 Task: Open a Black Tie Letter Template save the file as 'financial' Remove the following opetions from template: '1.	Type the sender company name_x000D_
2.	Type the sender company address_x000D_
3.	Type the recipient address_x000D_
4.	Type the closing_x000D_
5.	Type the sender title_x000D_
6.	Type the sender company name_x000D_
'Pick the date  '18 May, 2023' and type Salutation  Good Morning. Add body to the letter I am writing to inquire about the status of my application. I submitted all the required documents and completed the necessary steps. I would appreciate any updates or information regarding the progress of my application. Thank you for your attention to this matter.. Insert watermark  'Do not copy 41'
Action: Mouse moved to (31, 26)
Screenshot: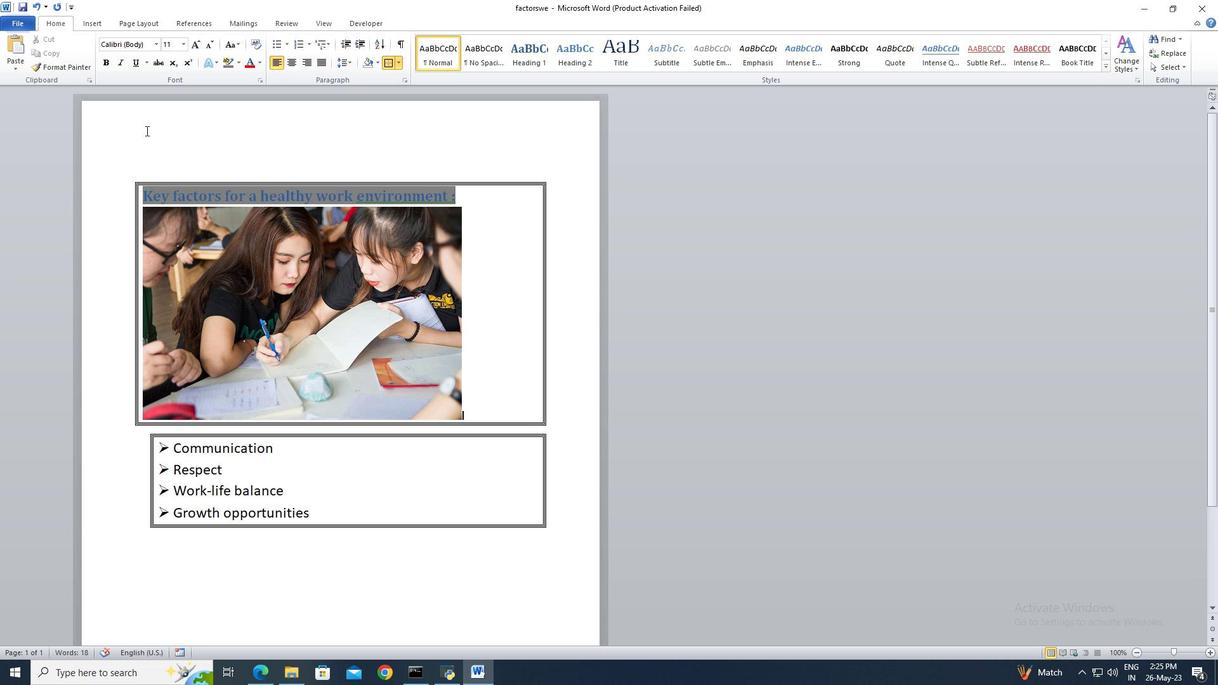 
Action: Mouse pressed left at (31, 26)
Screenshot: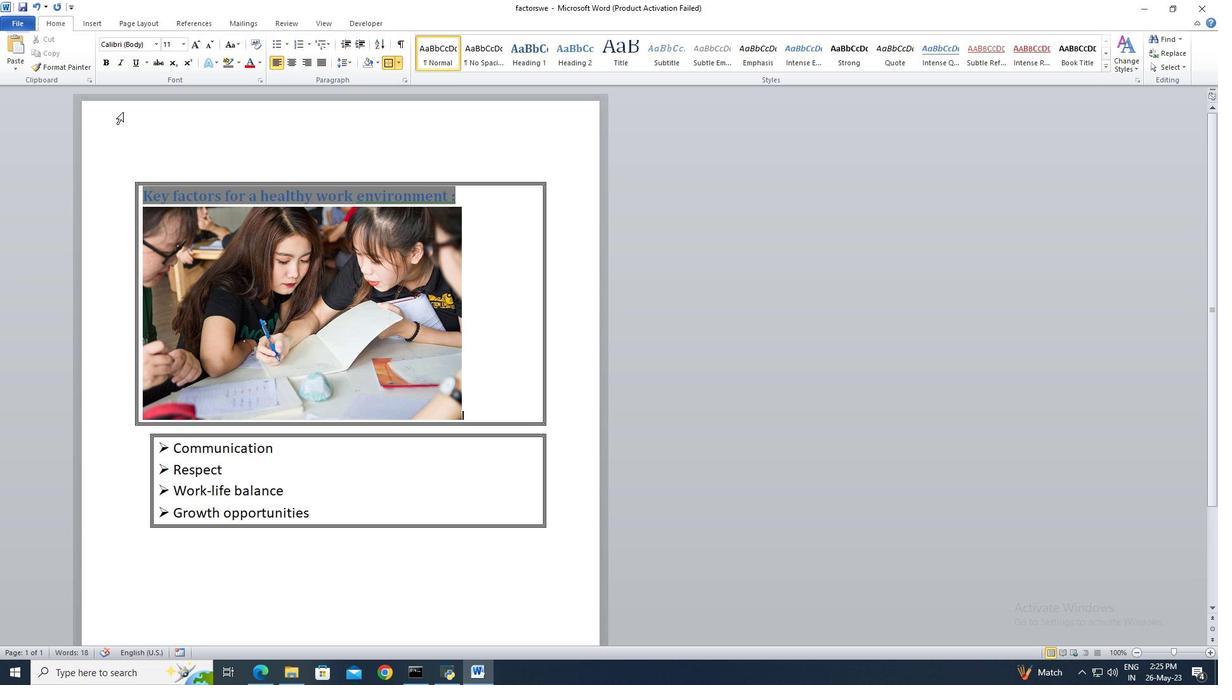 
Action: Mouse moved to (32, 164)
Screenshot: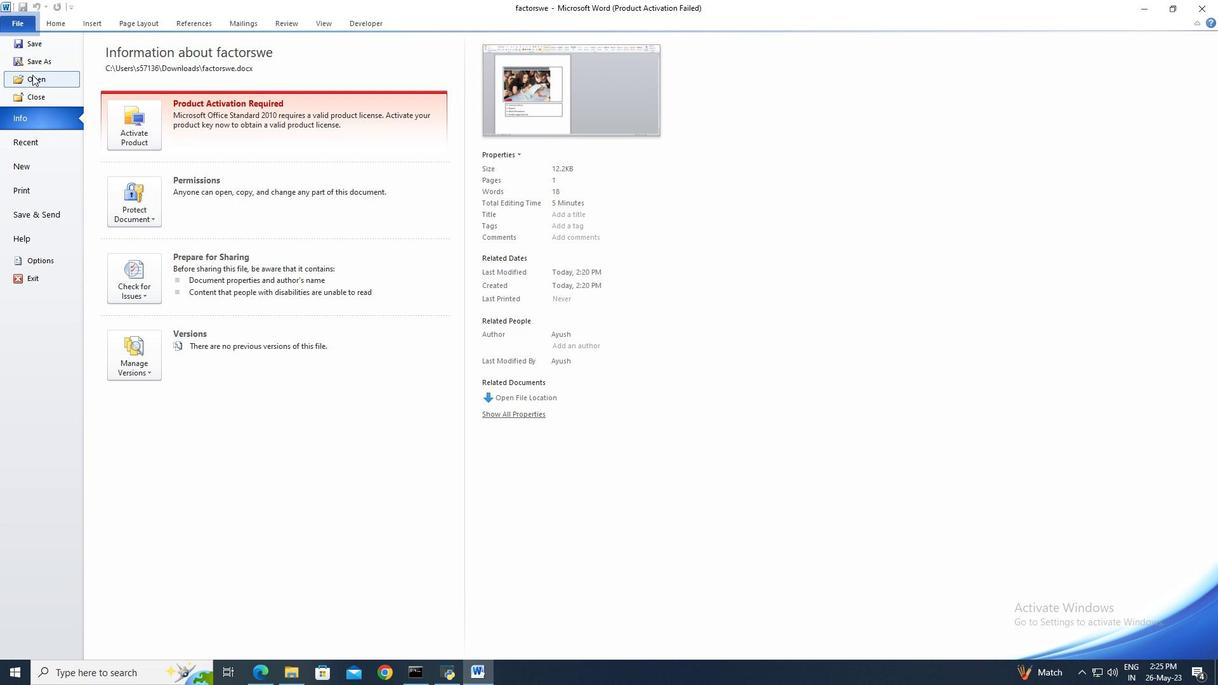 
Action: Mouse pressed left at (32, 164)
Screenshot: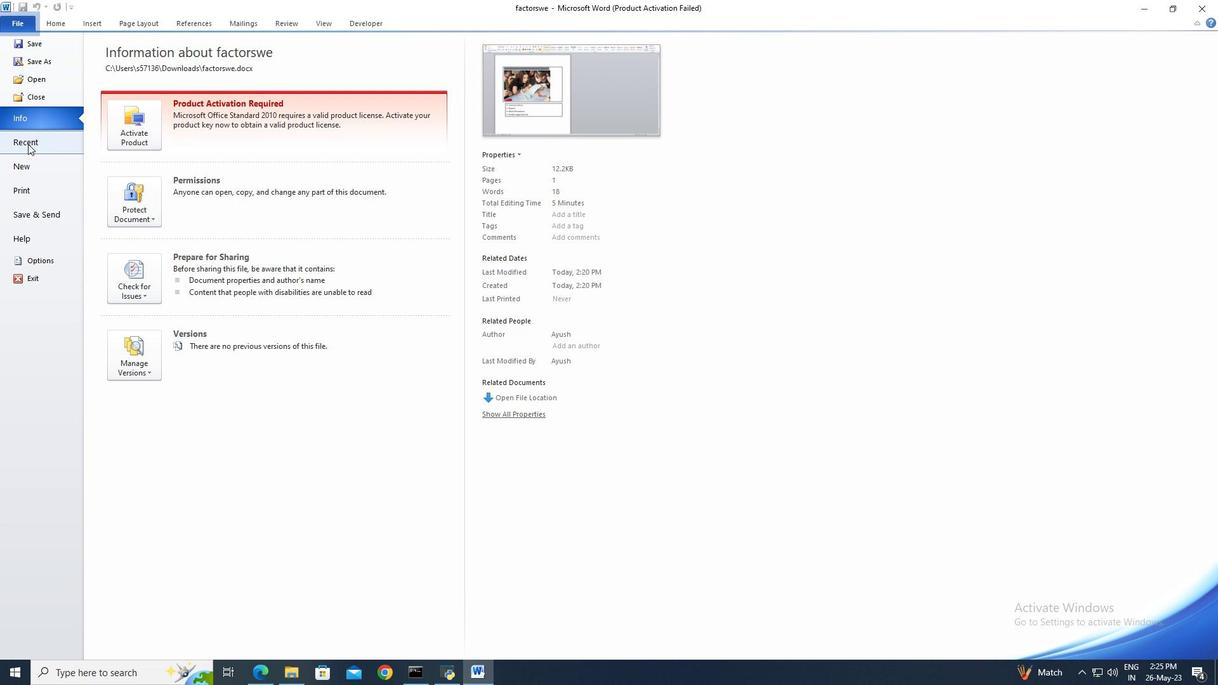 
Action: Mouse moved to (635, 313)
Screenshot: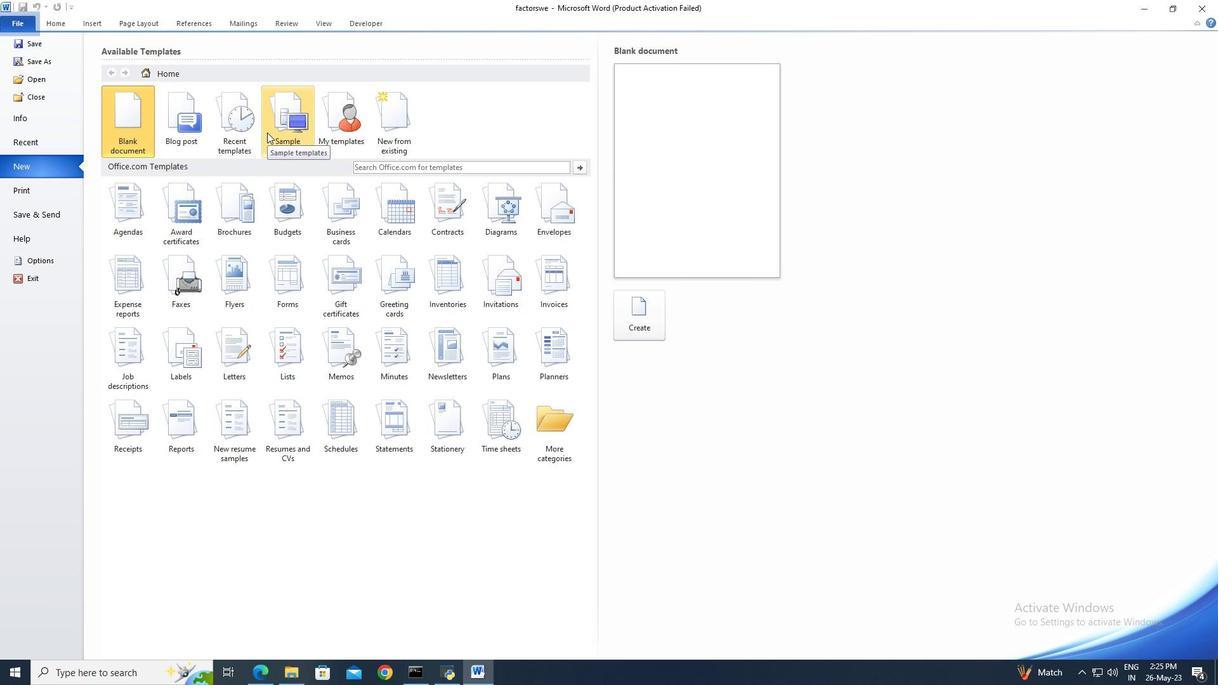 
Action: Mouse pressed left at (635, 313)
Screenshot: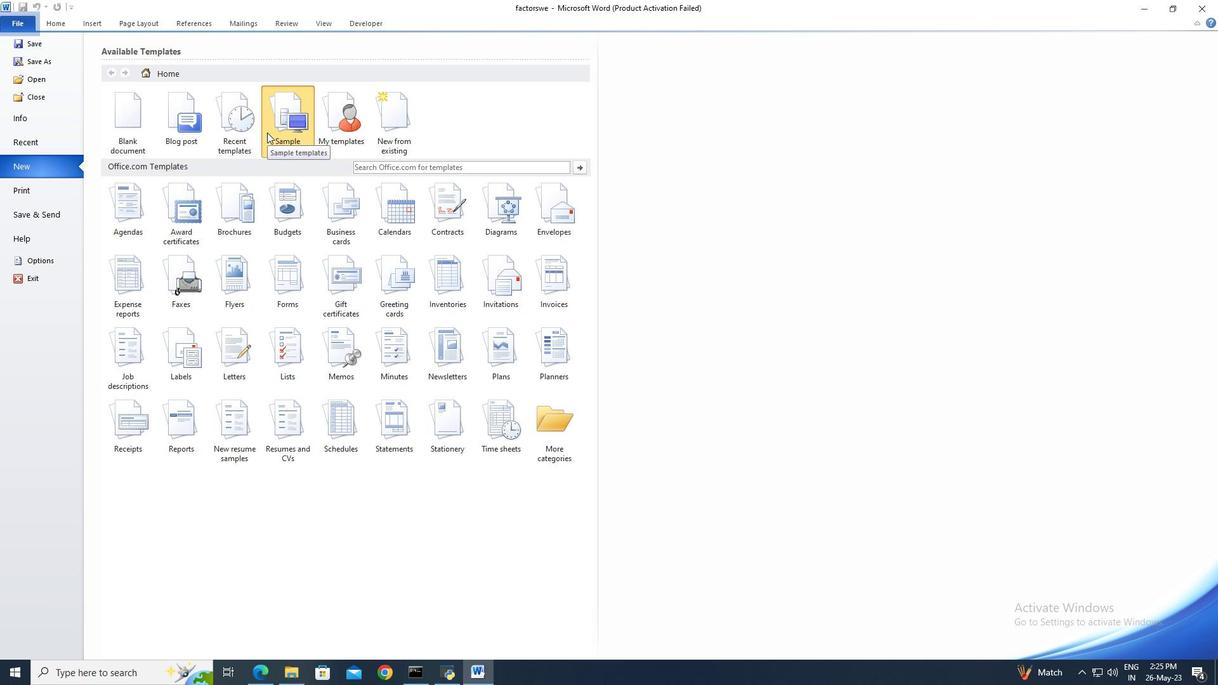 
Action: Mouse moved to (1217, 5)
Screenshot: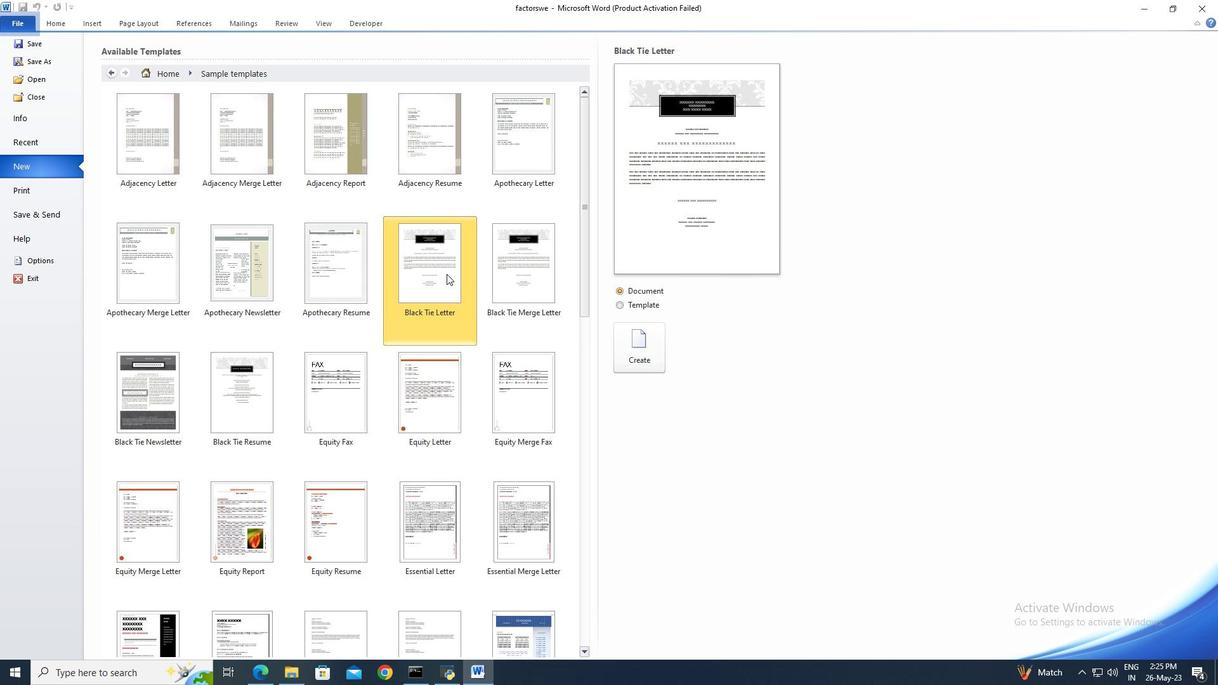 
Action: Mouse pressed left at (1217, 5)
Screenshot: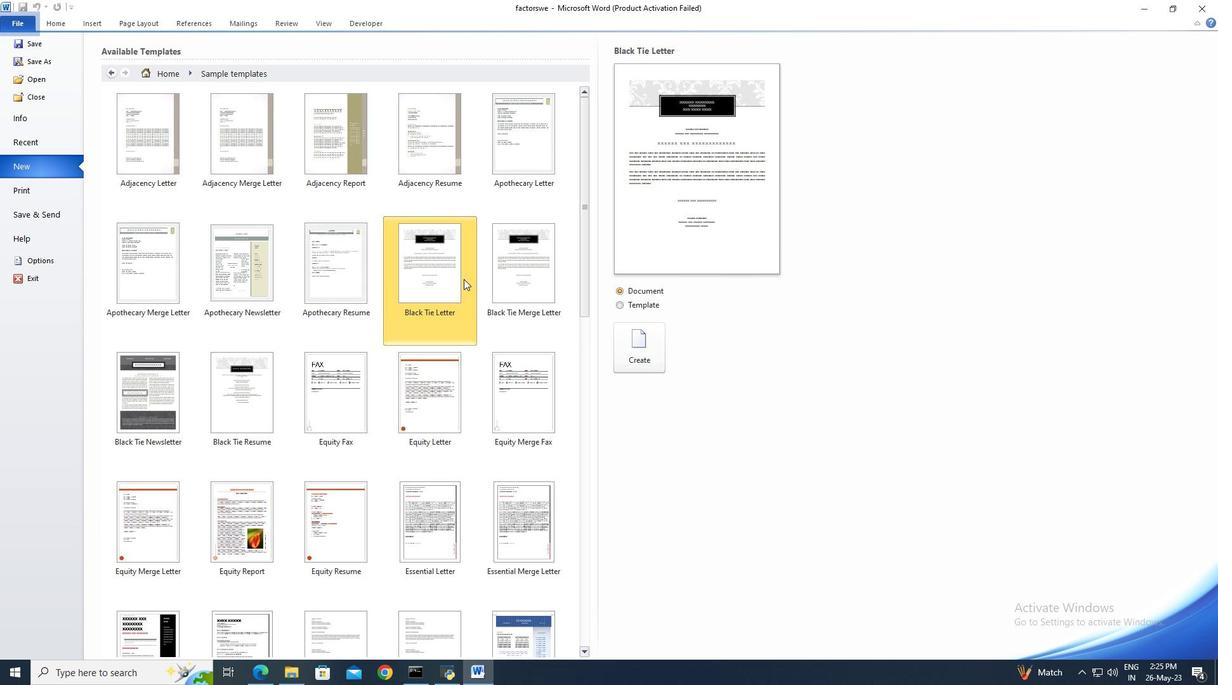 
Action: Mouse moved to (31, 28)
Screenshot: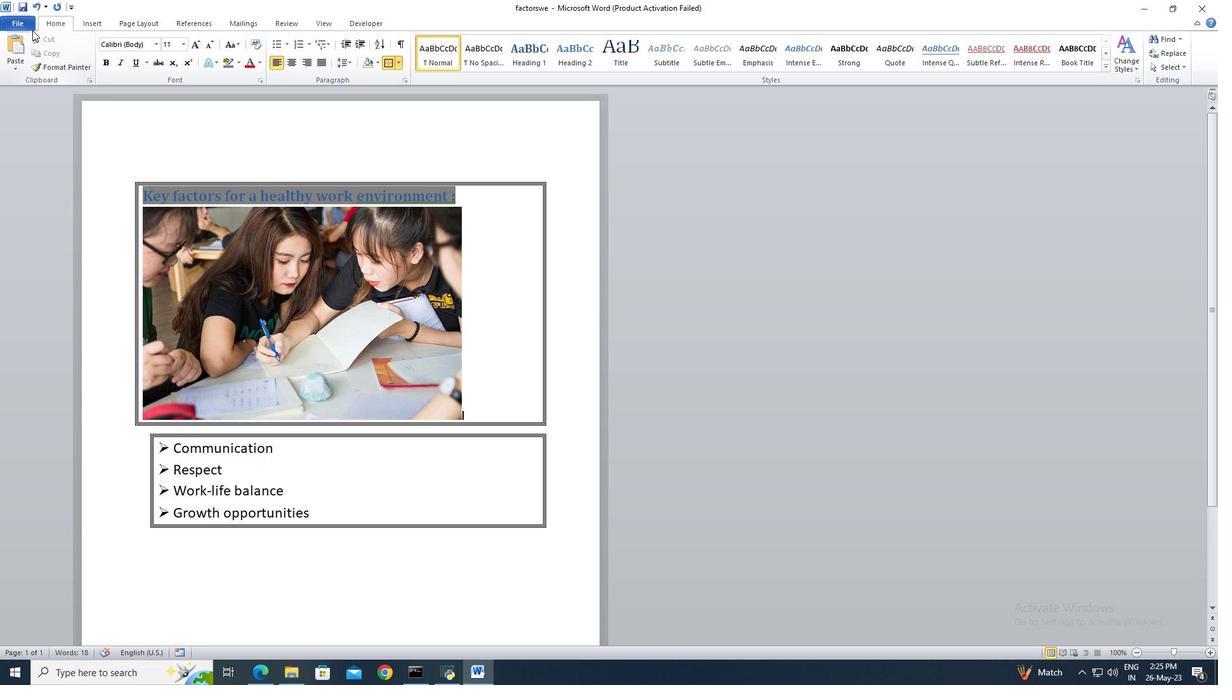 
Action: Mouse pressed left at (31, 28)
Screenshot: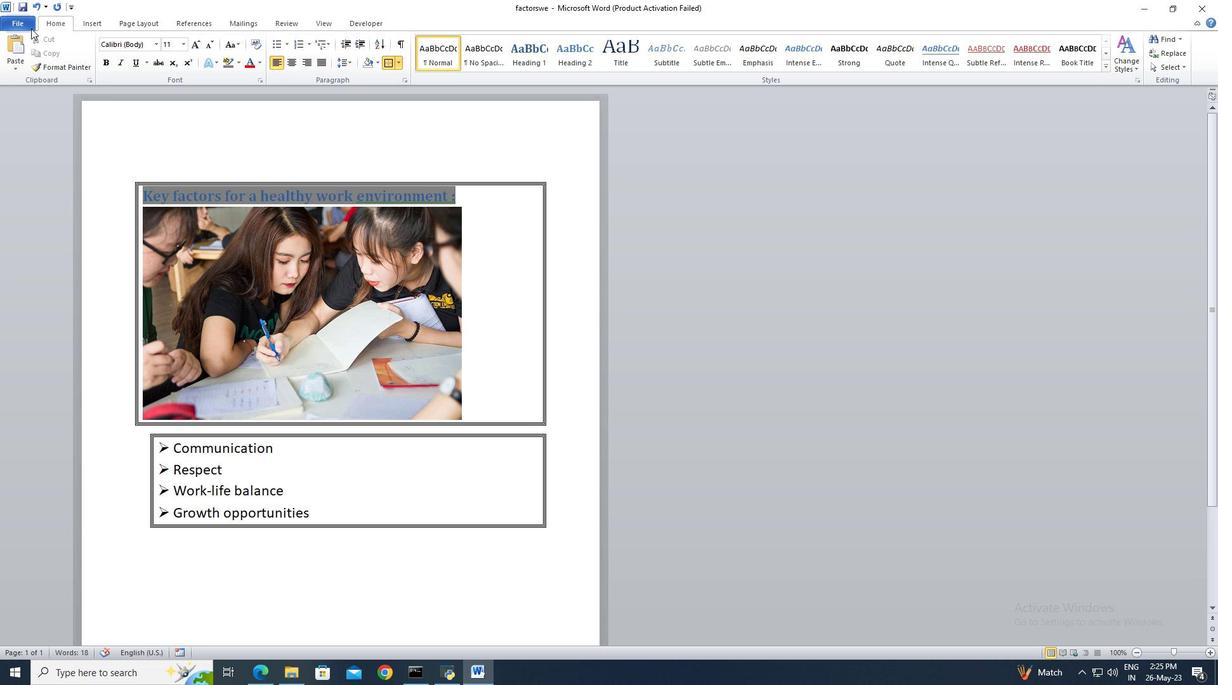 
Action: Mouse moved to (27, 167)
Screenshot: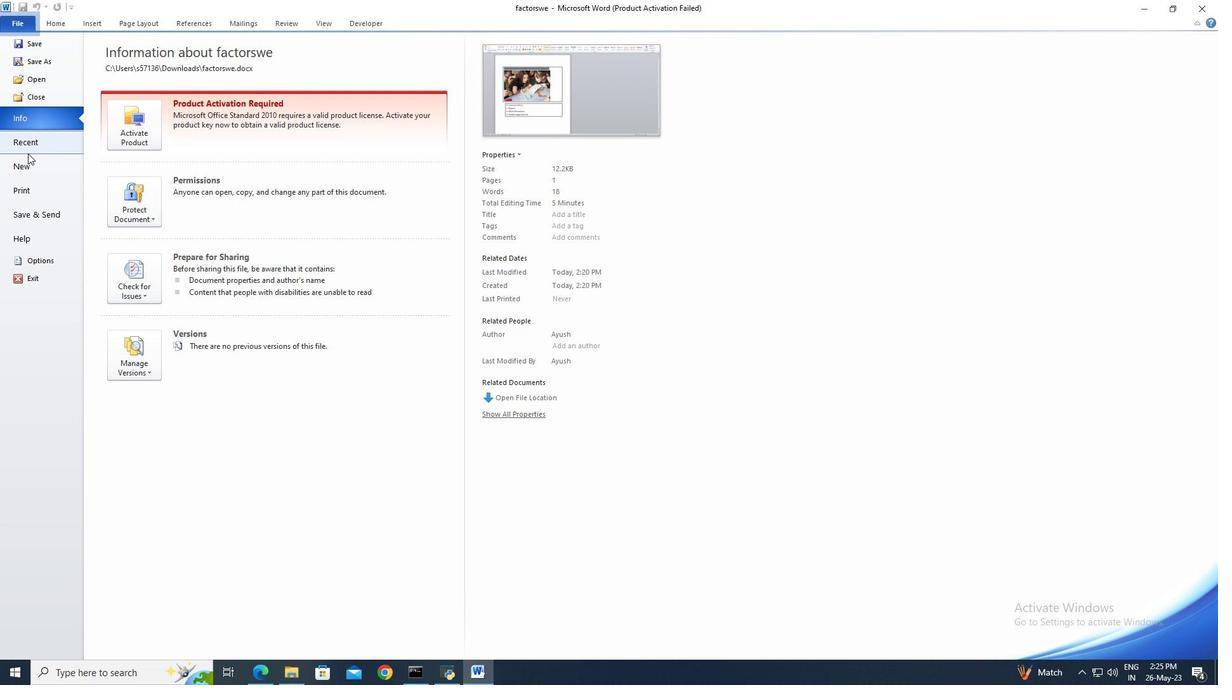
Action: Mouse pressed left at (27, 167)
Screenshot: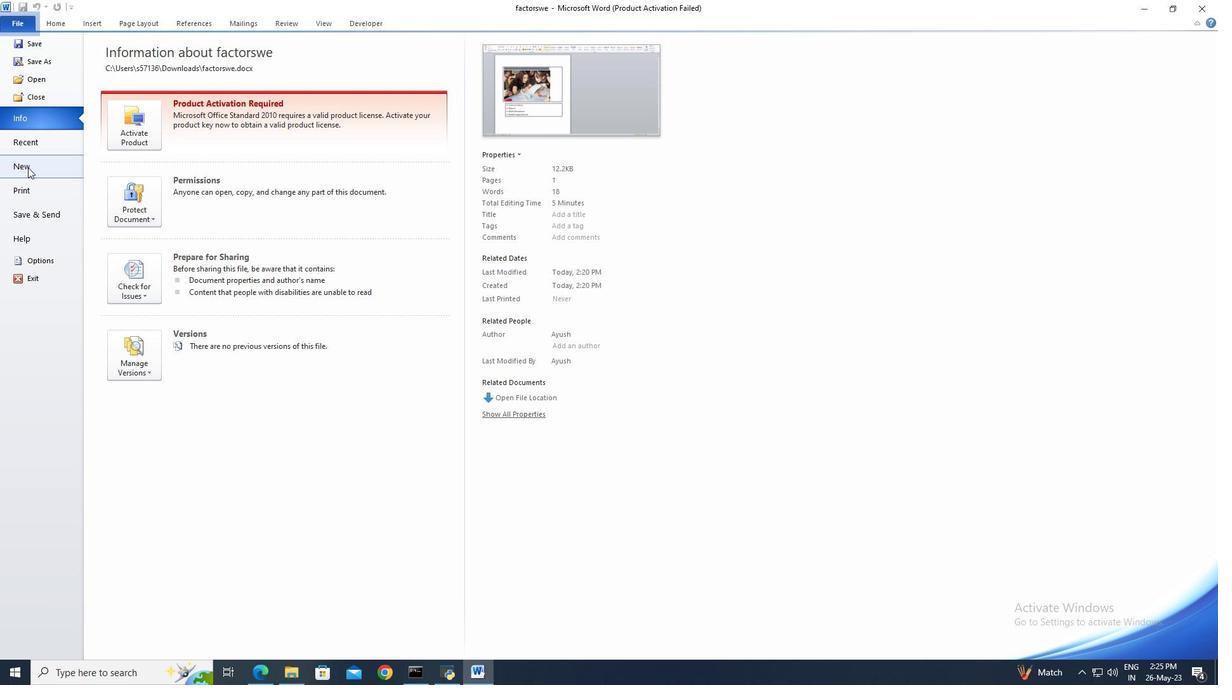 
Action: Mouse moved to (267, 132)
Screenshot: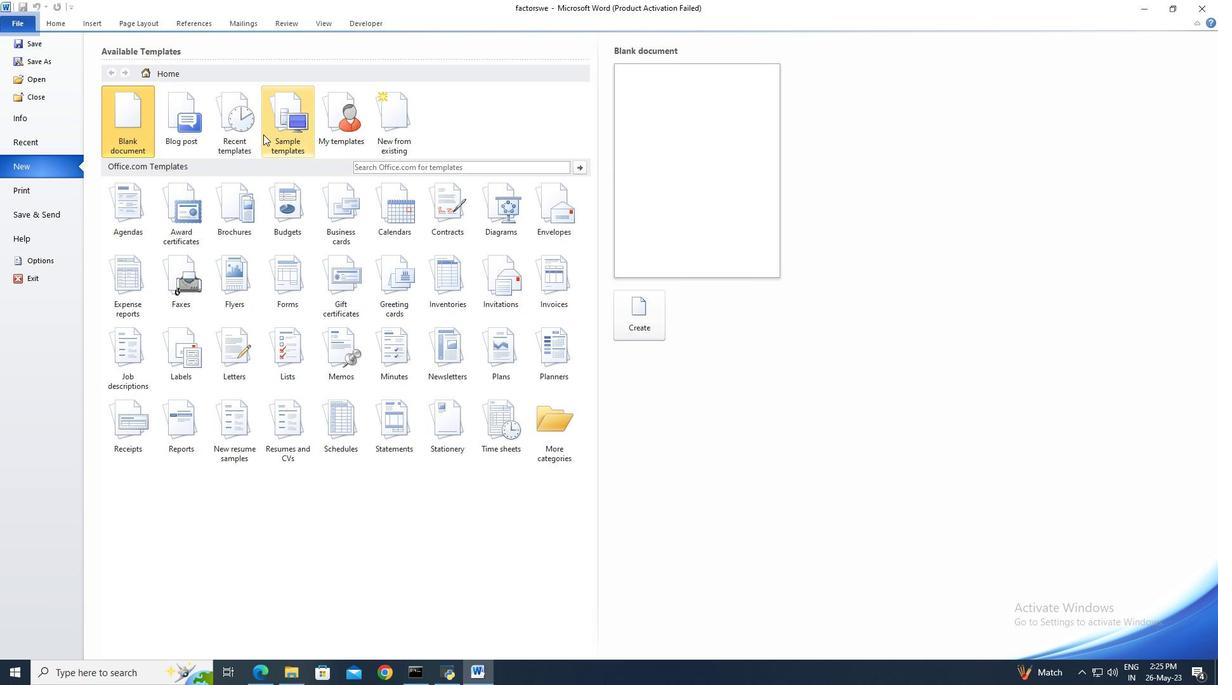
Action: Mouse pressed left at (267, 132)
Screenshot: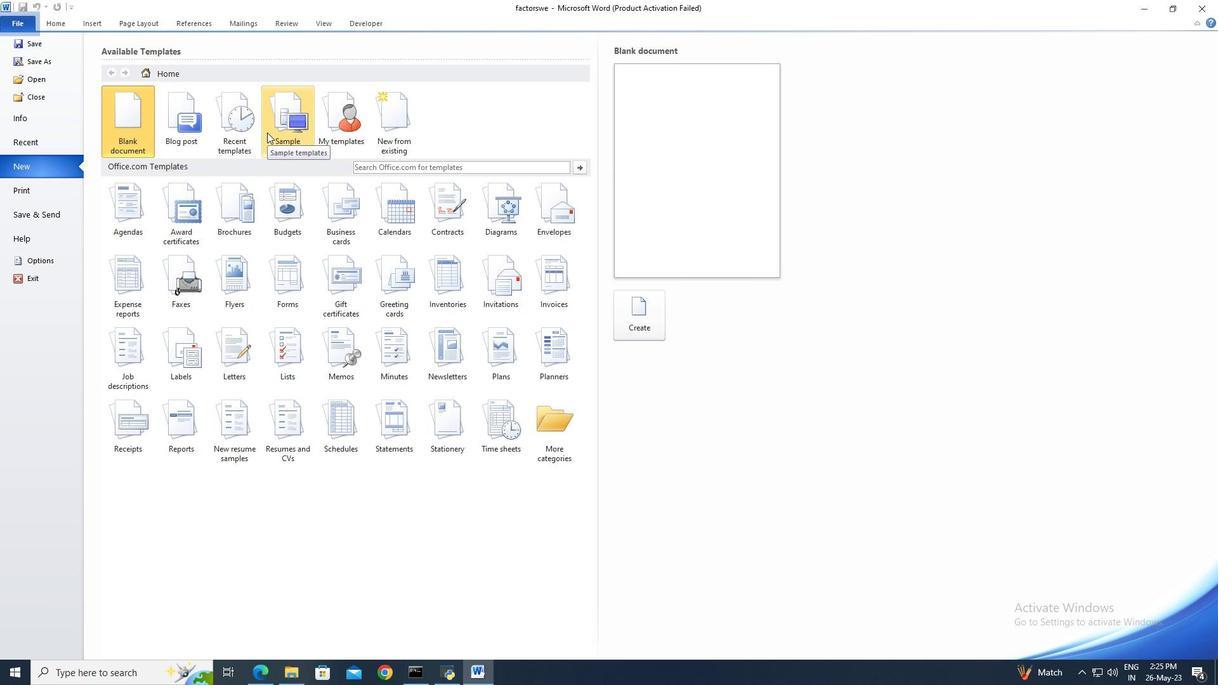 
Action: Mouse moved to (397, 258)
Screenshot: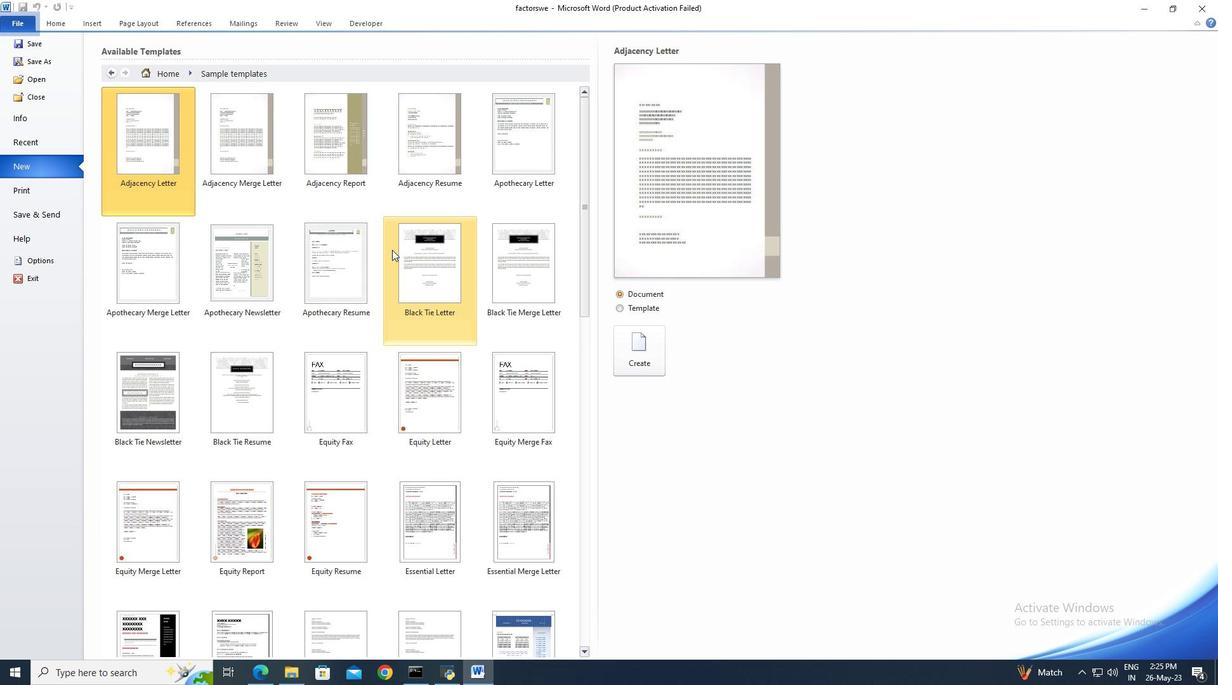 
Action: Mouse pressed left at (397, 258)
Screenshot: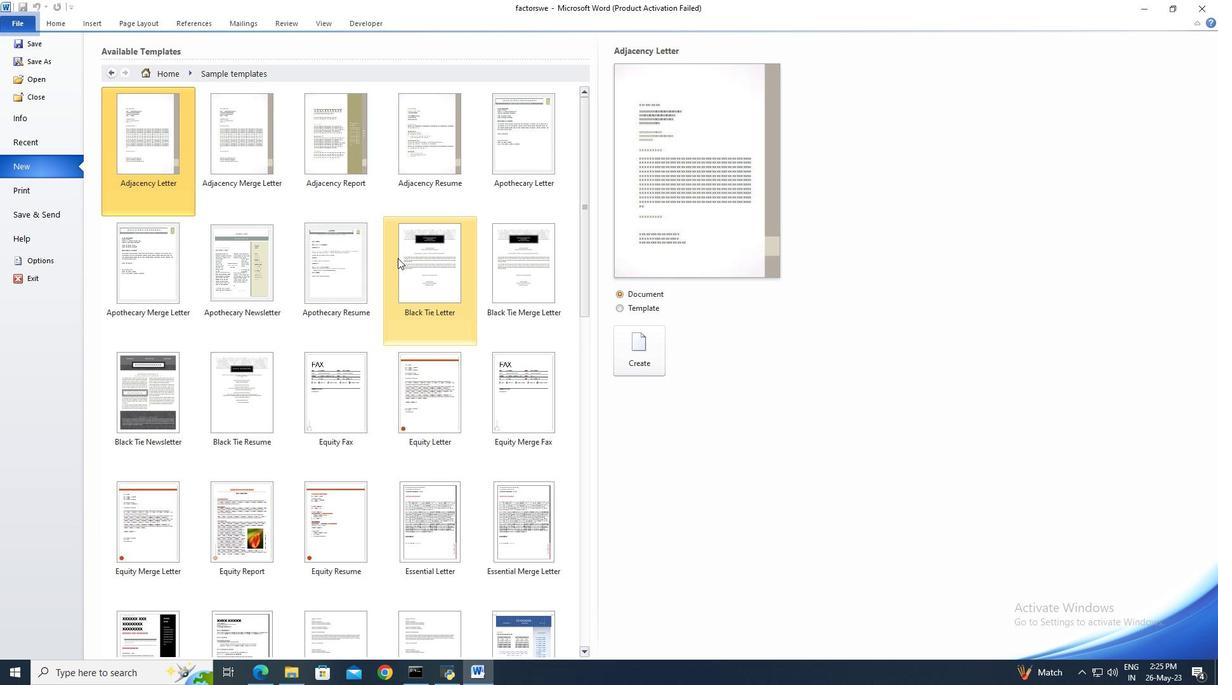 
Action: Mouse moved to (617, 307)
Screenshot: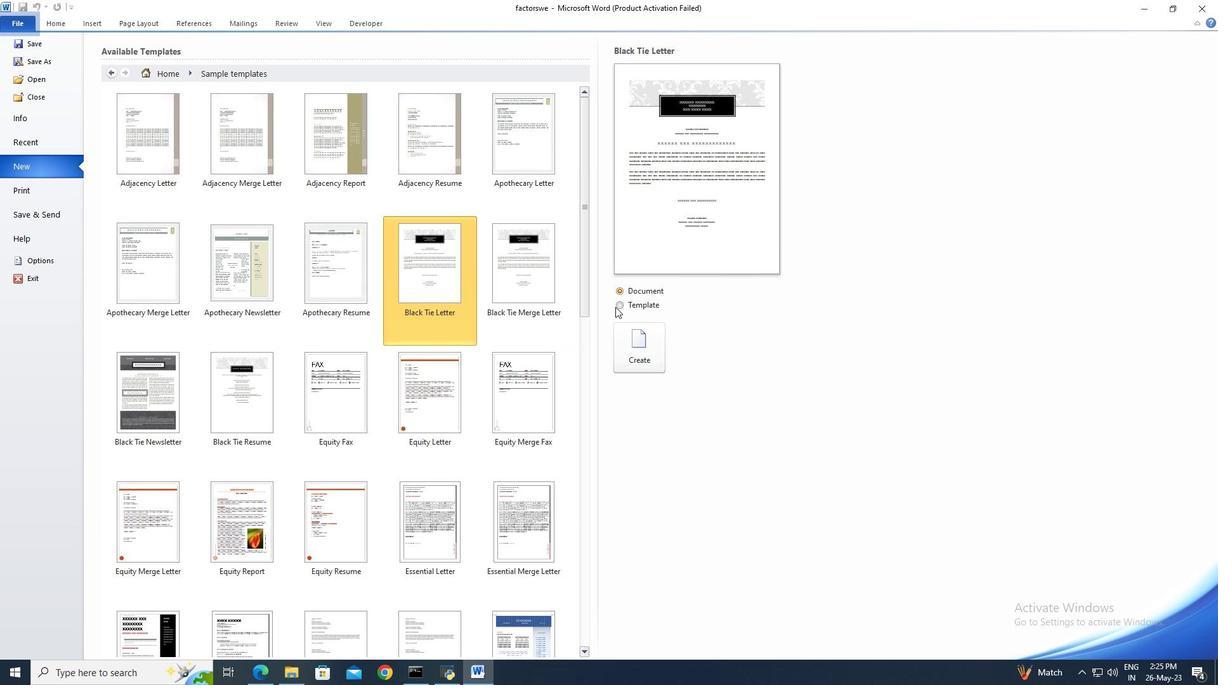 
Action: Mouse pressed left at (617, 307)
Screenshot: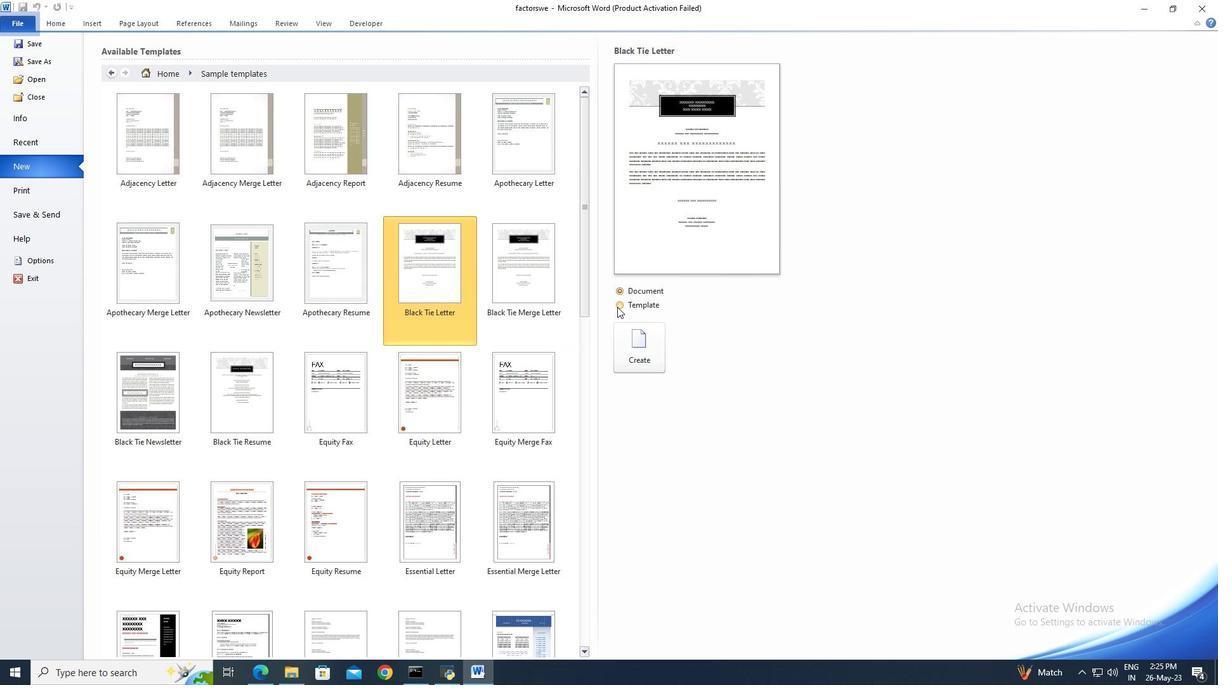 
Action: Mouse moved to (632, 359)
Screenshot: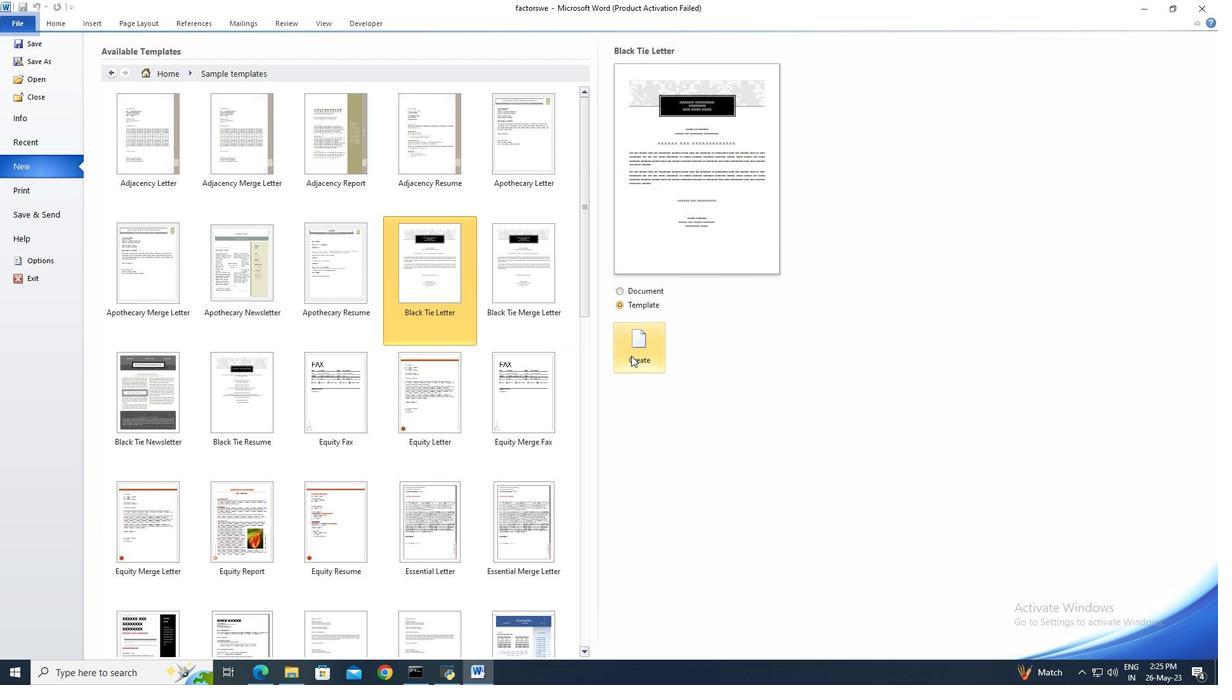 
Action: Mouse pressed left at (632, 359)
Screenshot: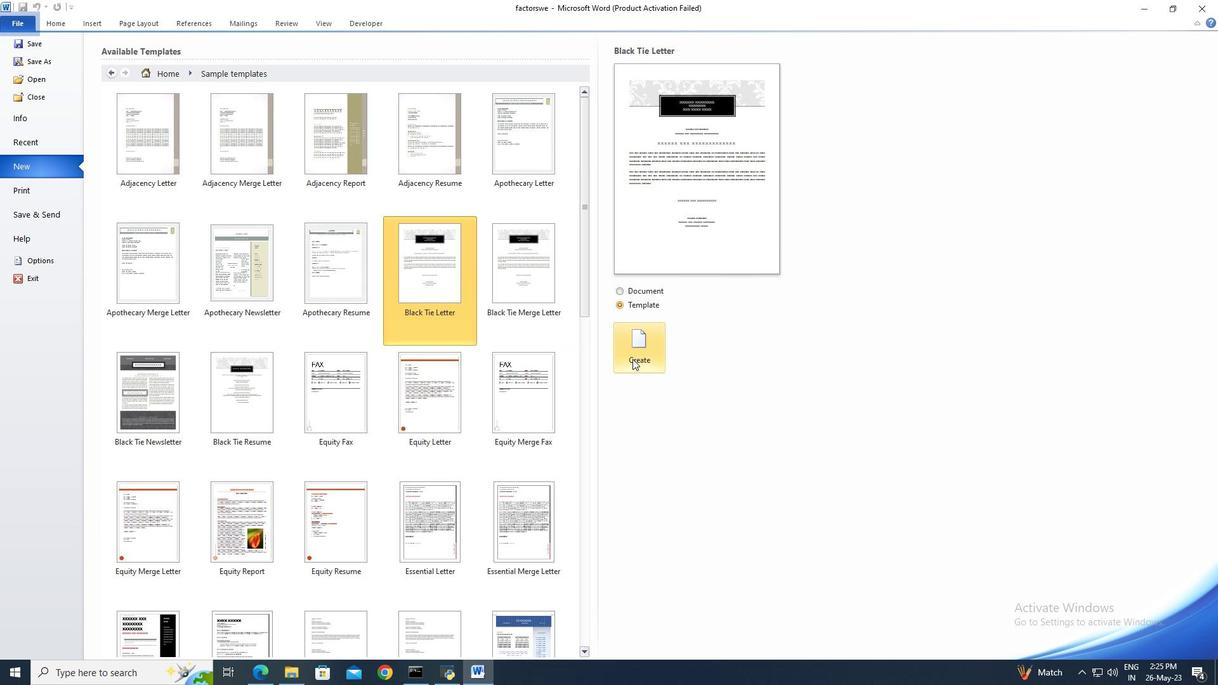 
Action: Mouse moved to (32, 27)
Screenshot: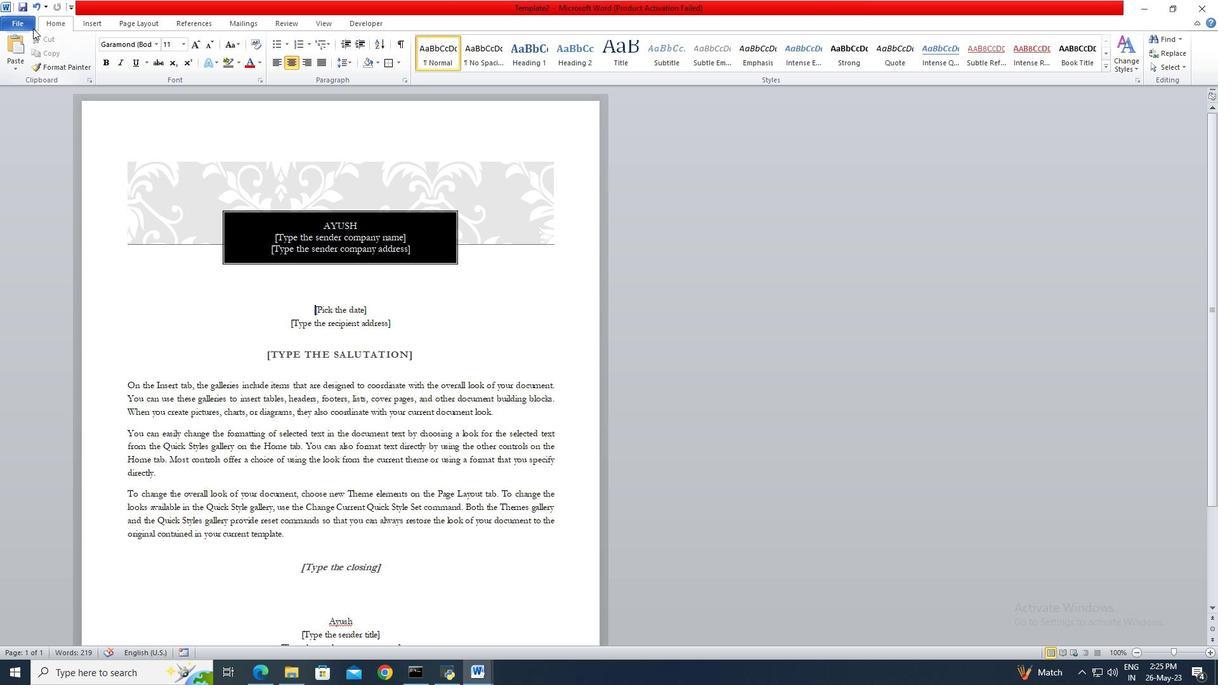 
Action: Mouse pressed left at (32, 27)
Screenshot: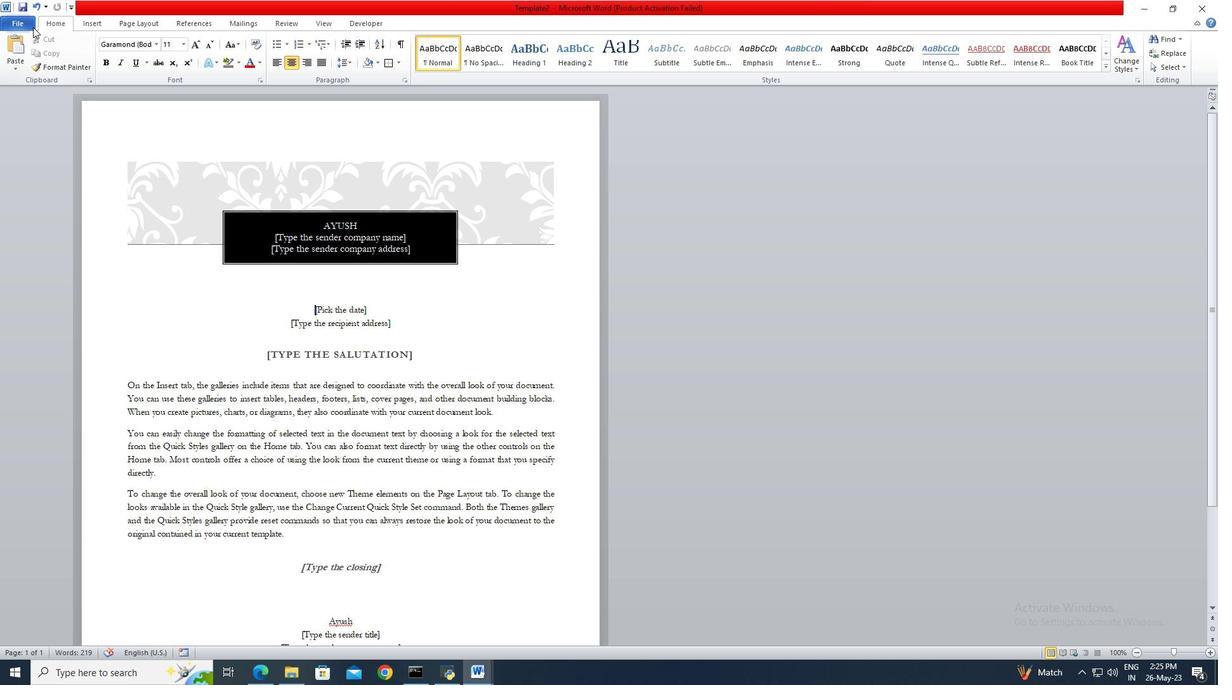 
Action: Mouse moved to (23, 62)
Screenshot: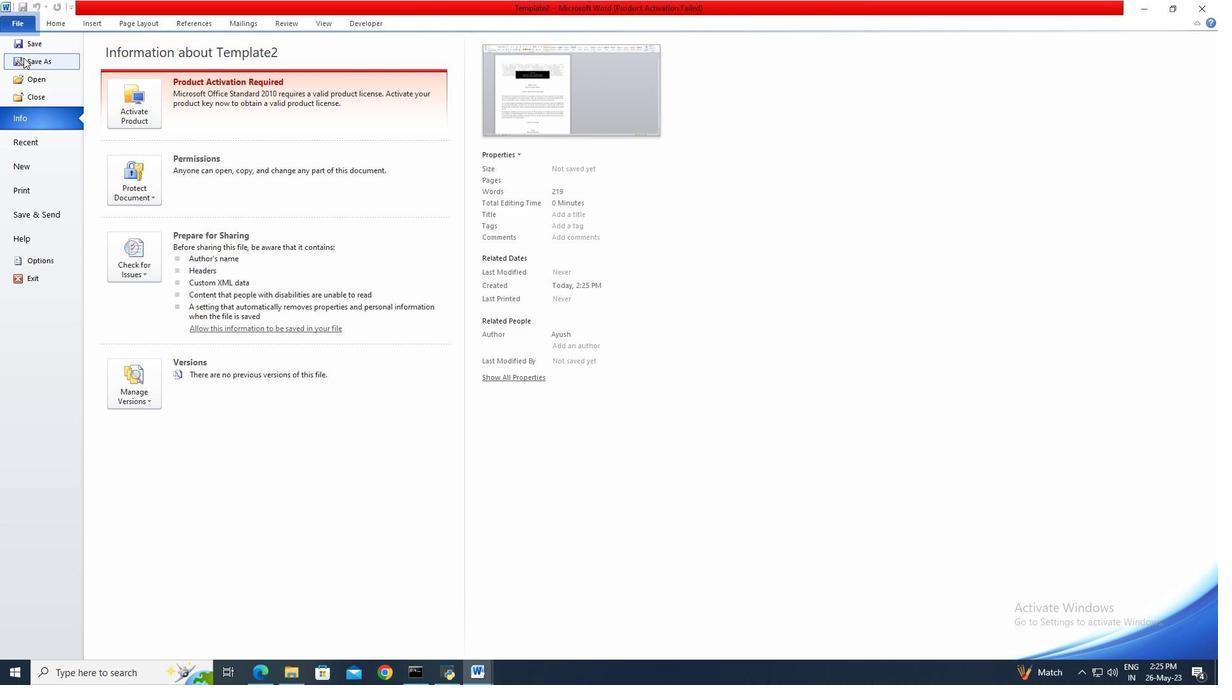 
Action: Mouse pressed left at (23, 62)
Screenshot: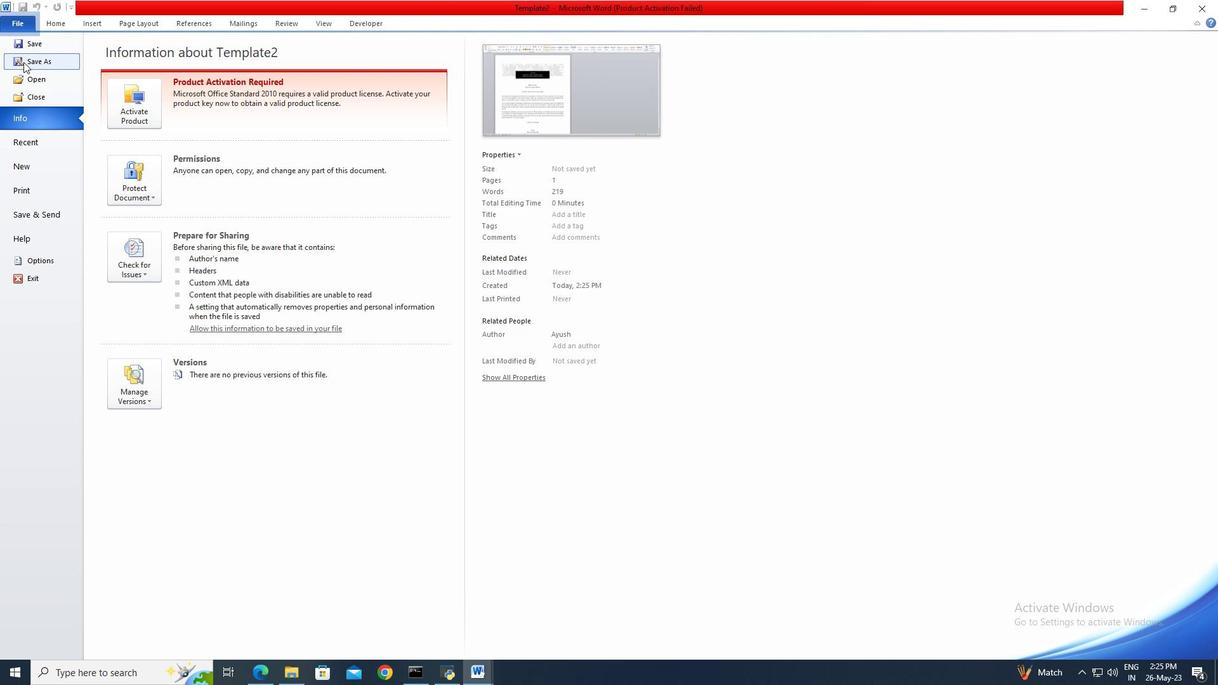 
Action: Mouse moved to (40, 135)
Screenshot: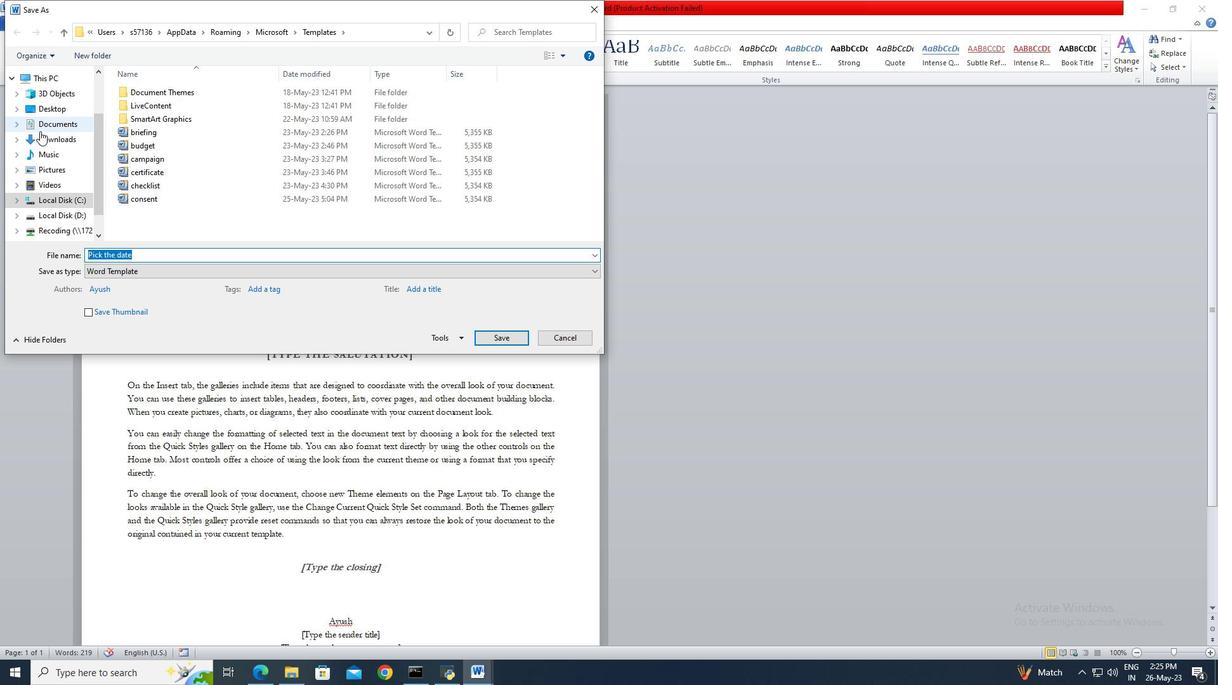 
Action: Mouse pressed left at (40, 135)
Screenshot: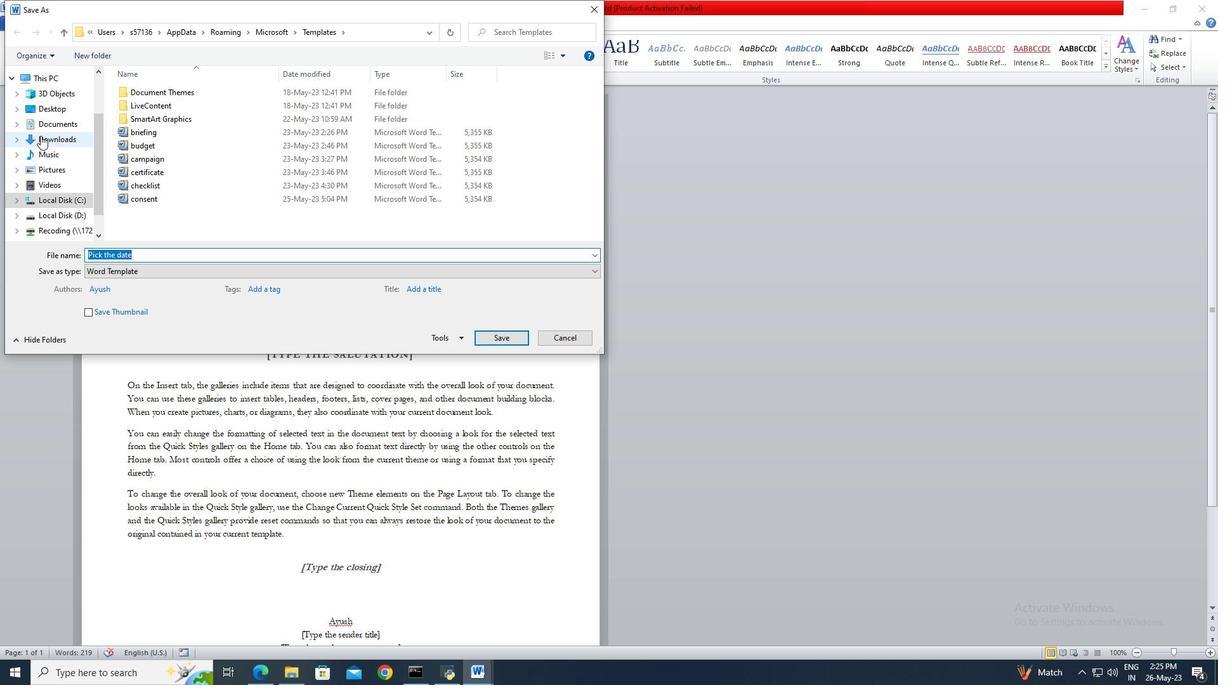 
Action: Mouse moved to (136, 256)
Screenshot: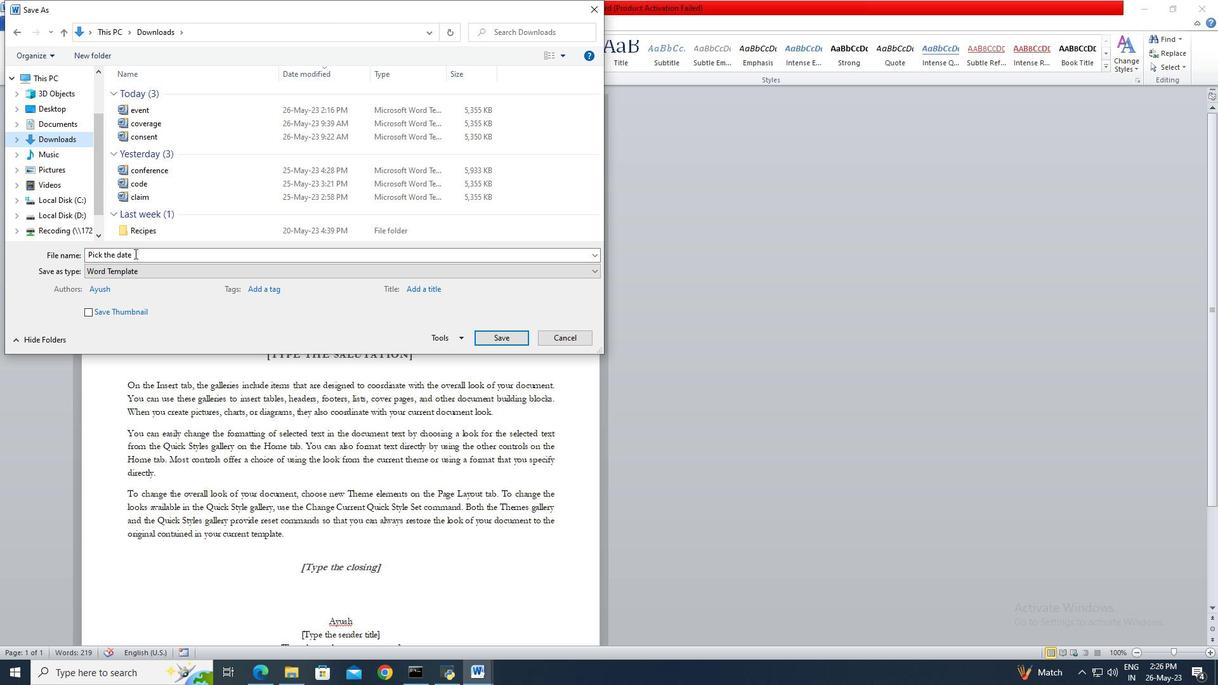
Action: Mouse pressed left at (136, 256)
Screenshot: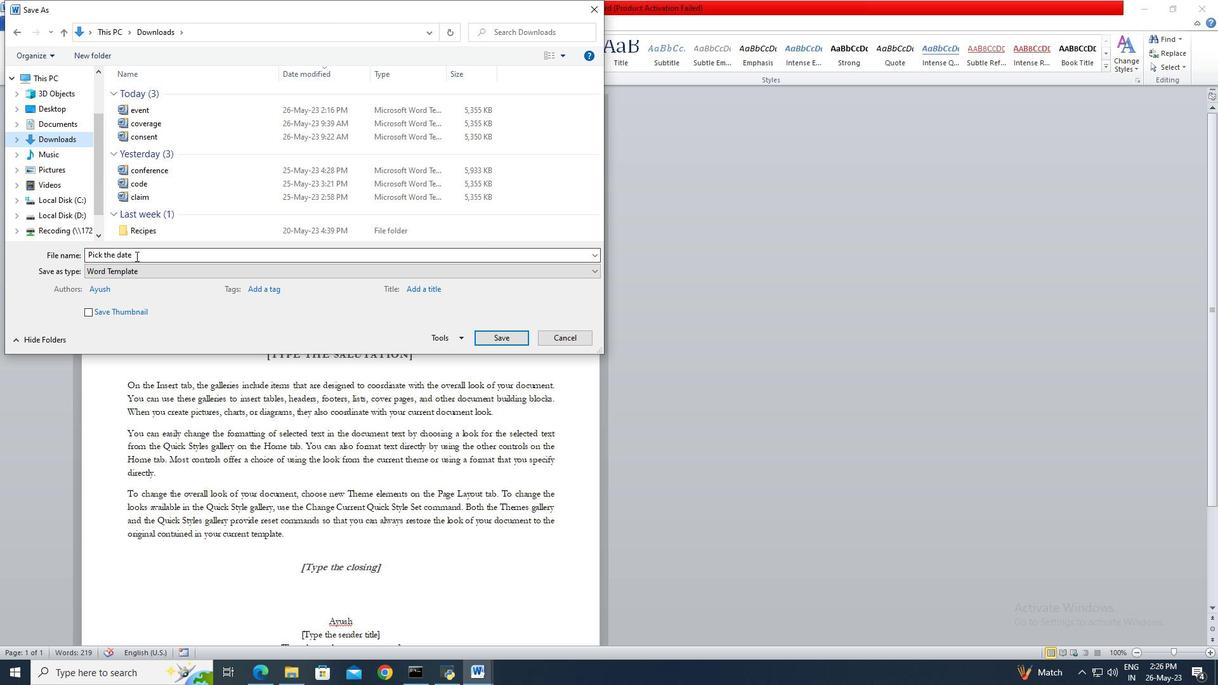 
Action: Key pressed financial
Screenshot: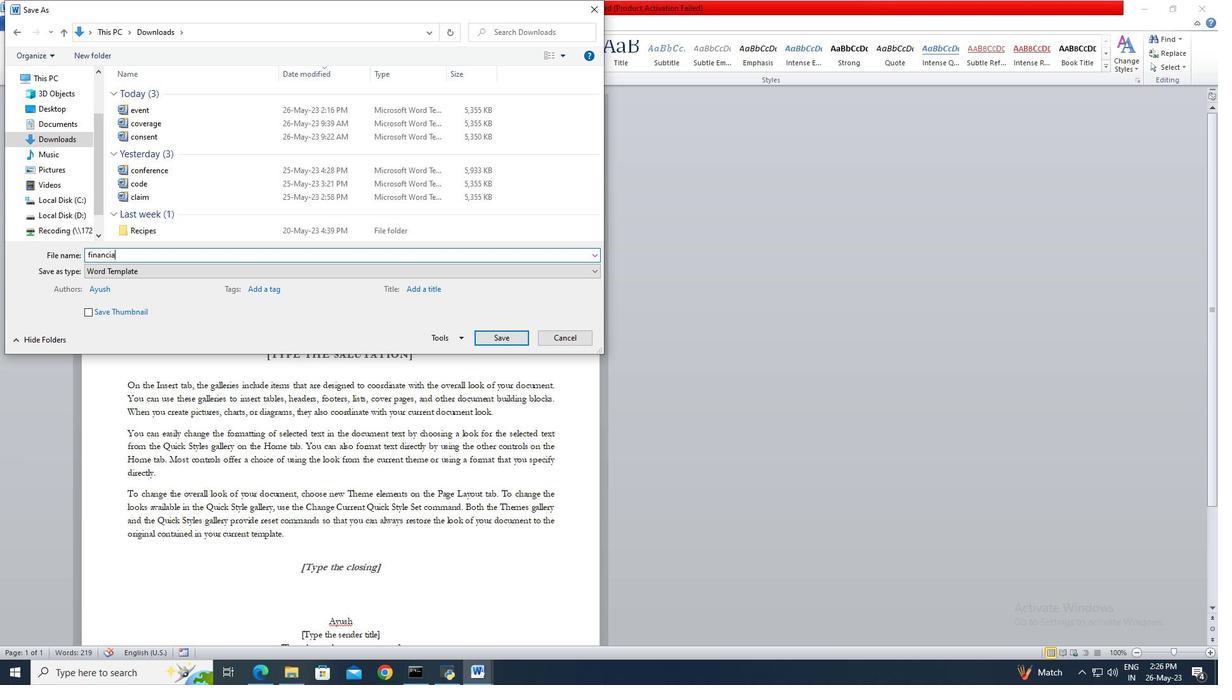 
Action: Mouse moved to (479, 338)
Screenshot: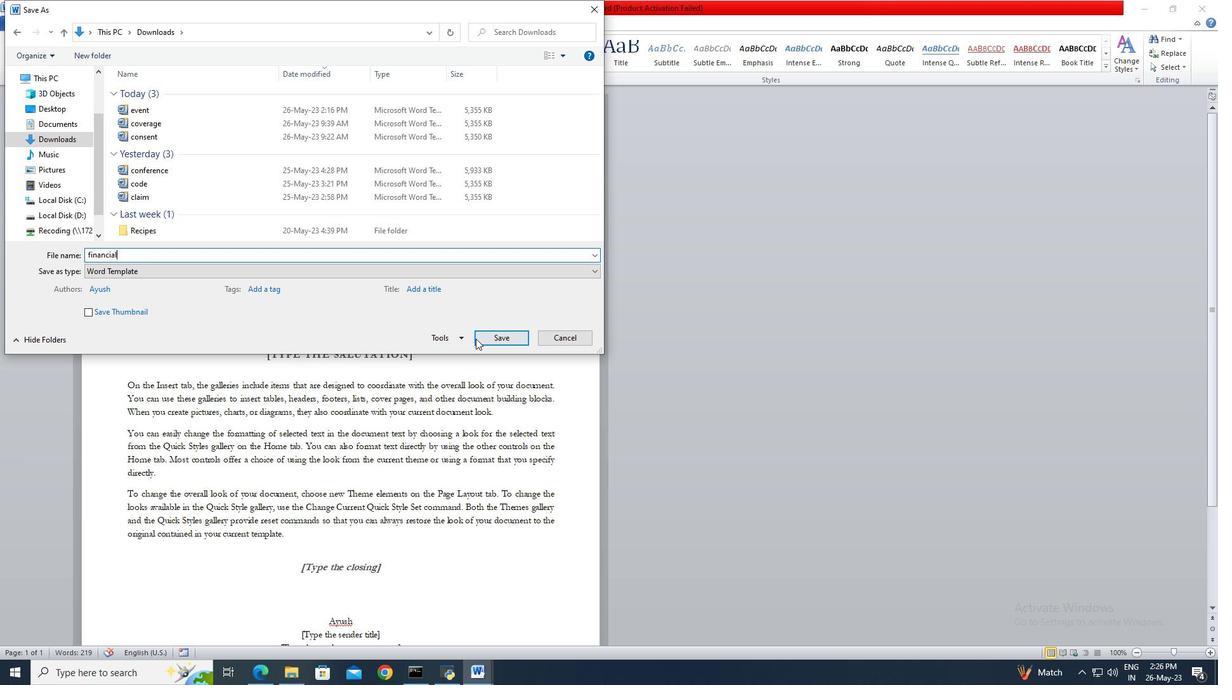 
Action: Mouse pressed left at (479, 338)
Screenshot: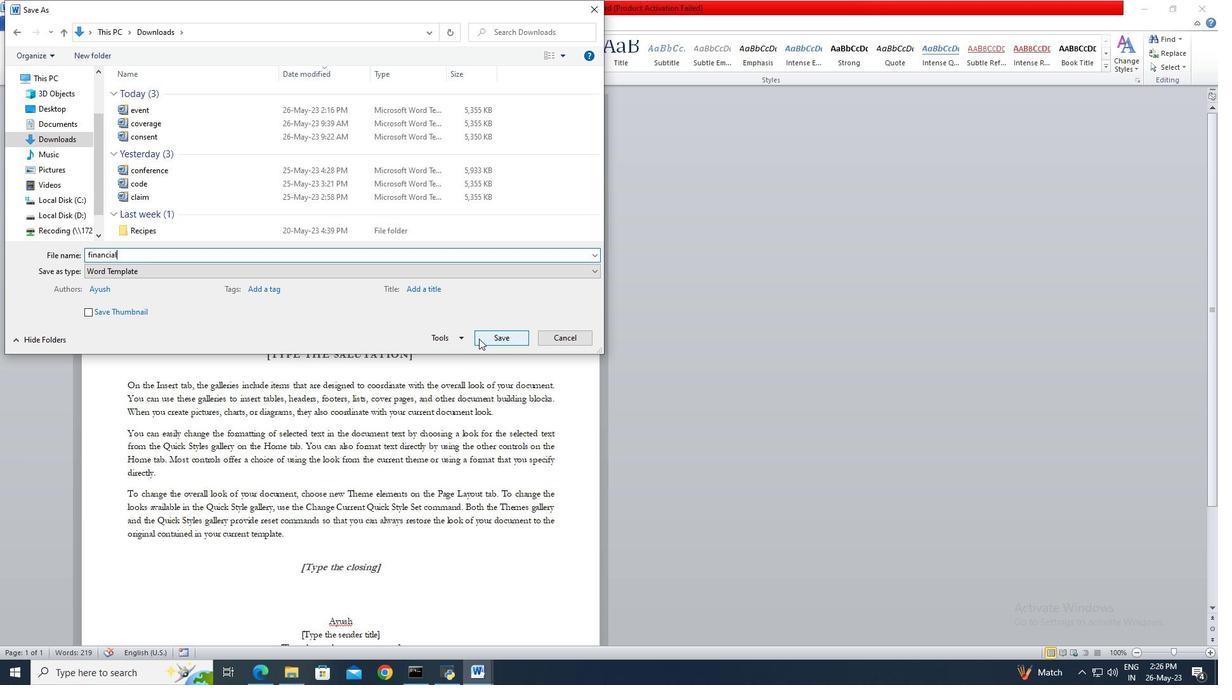 
Action: Mouse moved to (414, 236)
Screenshot: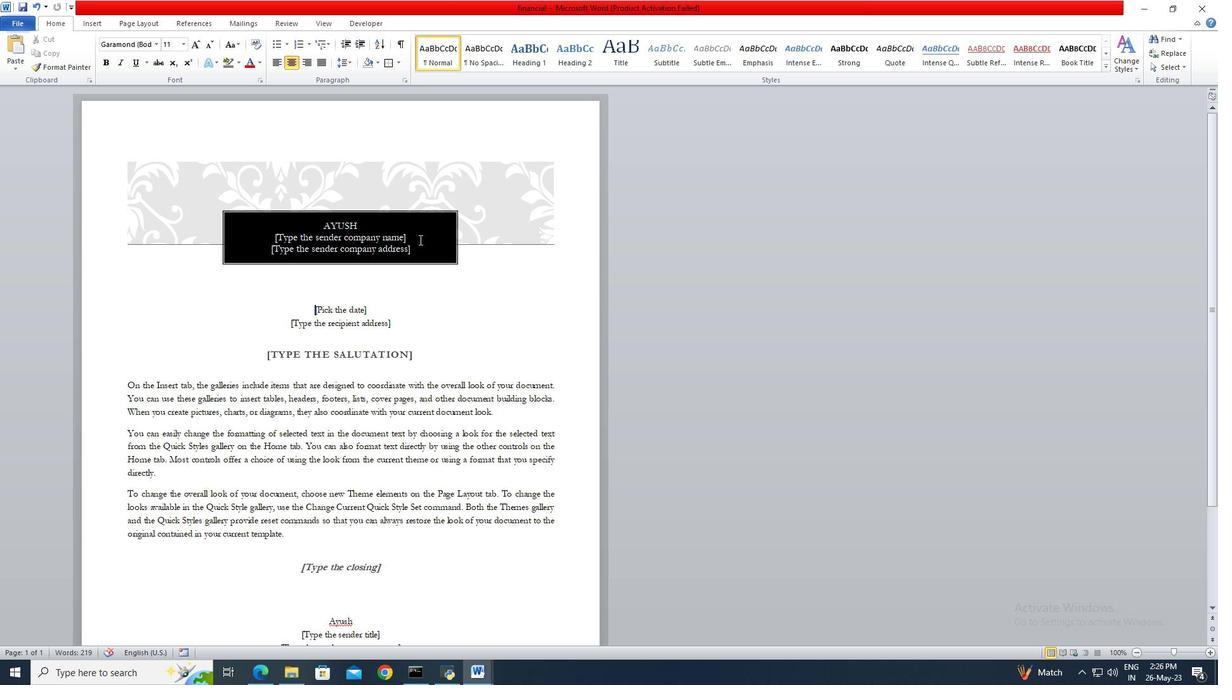 
Action: Mouse pressed left at (414, 236)
Screenshot: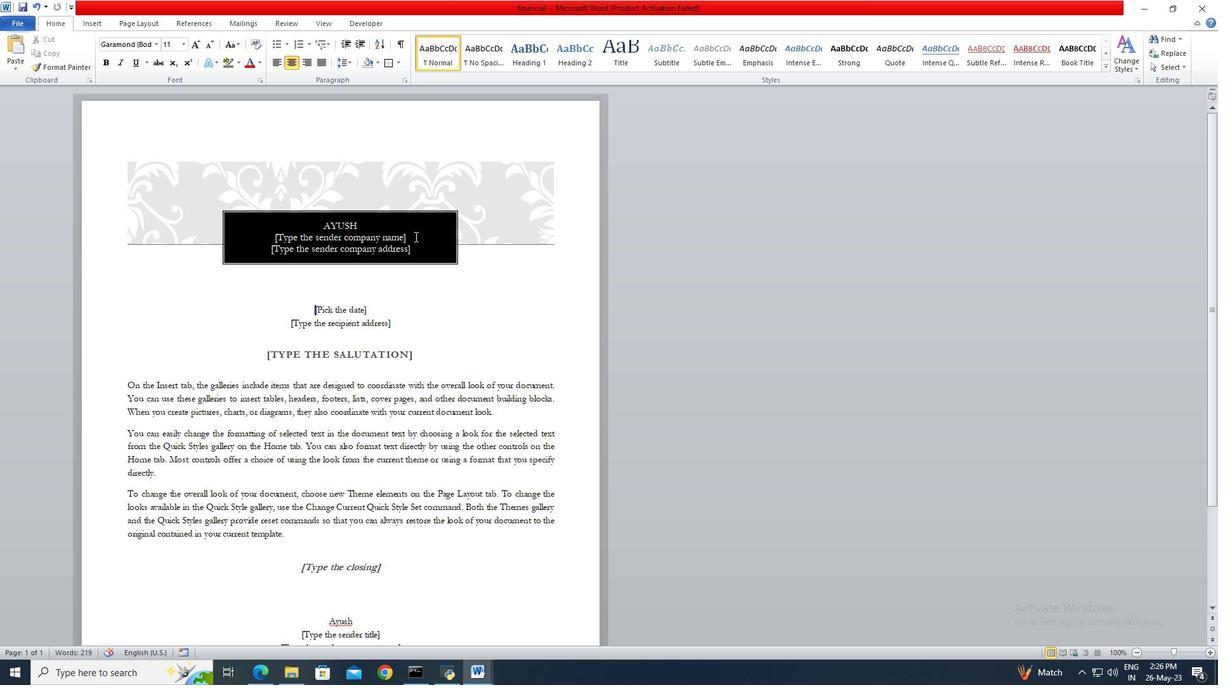 
Action: Key pressed <Key.backspace><Key.delete>
Screenshot: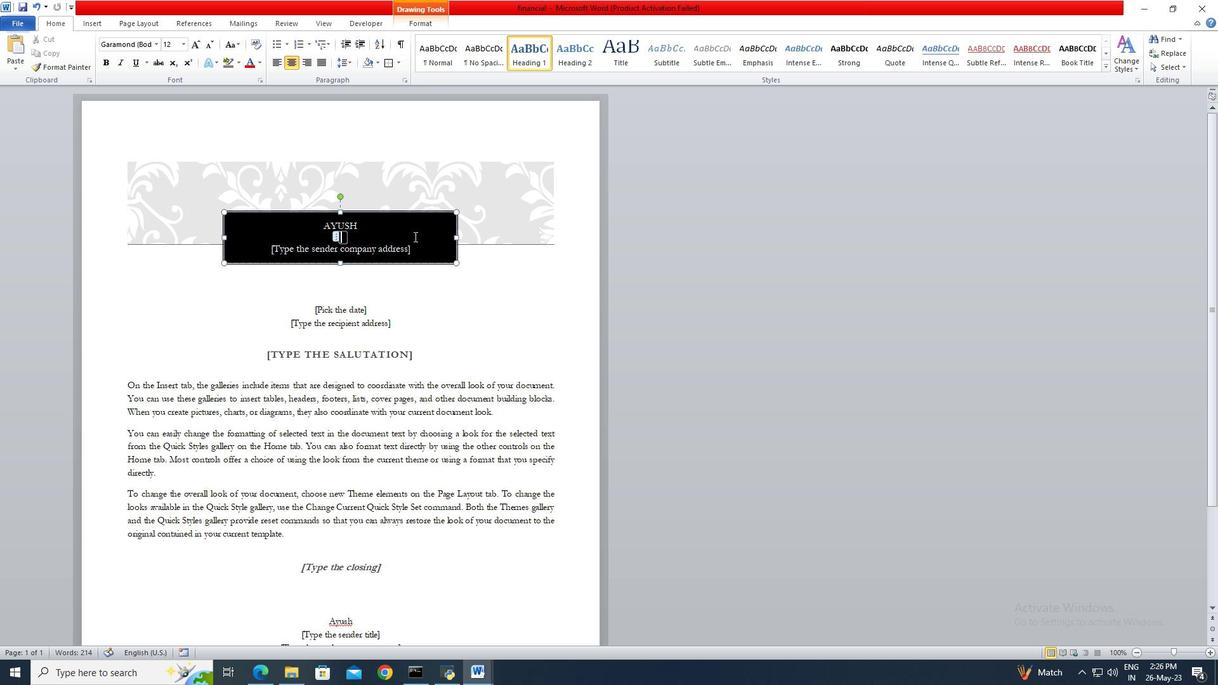 
Action: Mouse moved to (409, 247)
Screenshot: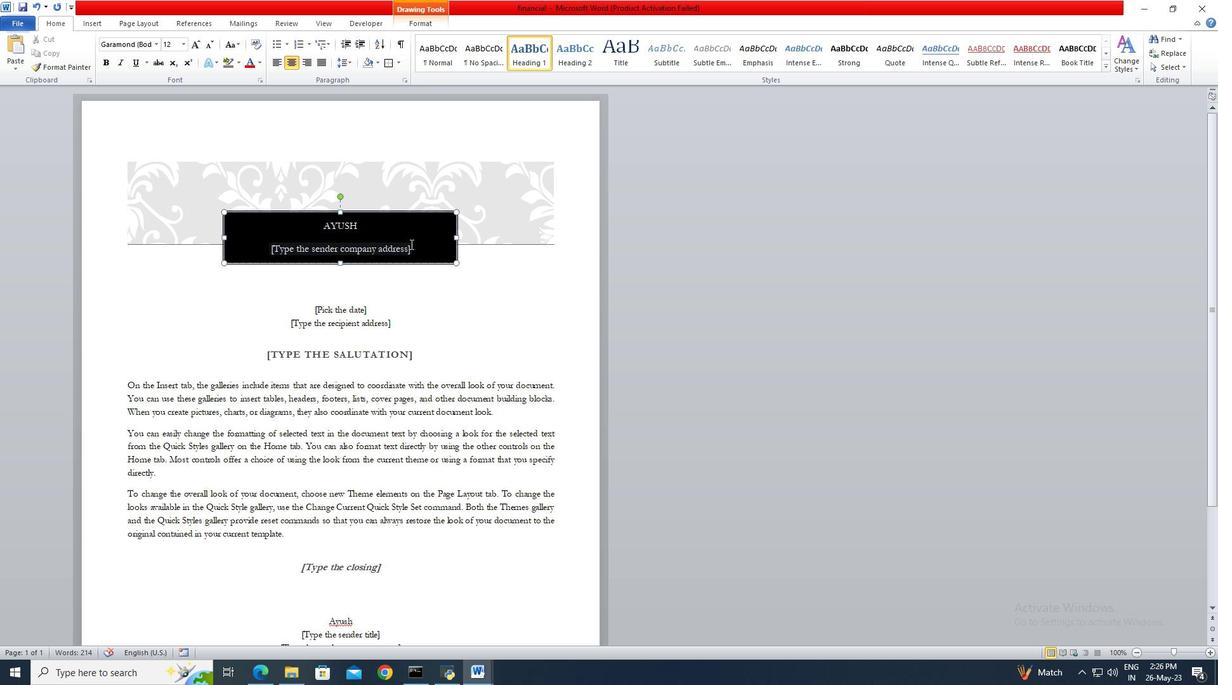 
Action: Mouse pressed left at (409, 247)
Screenshot: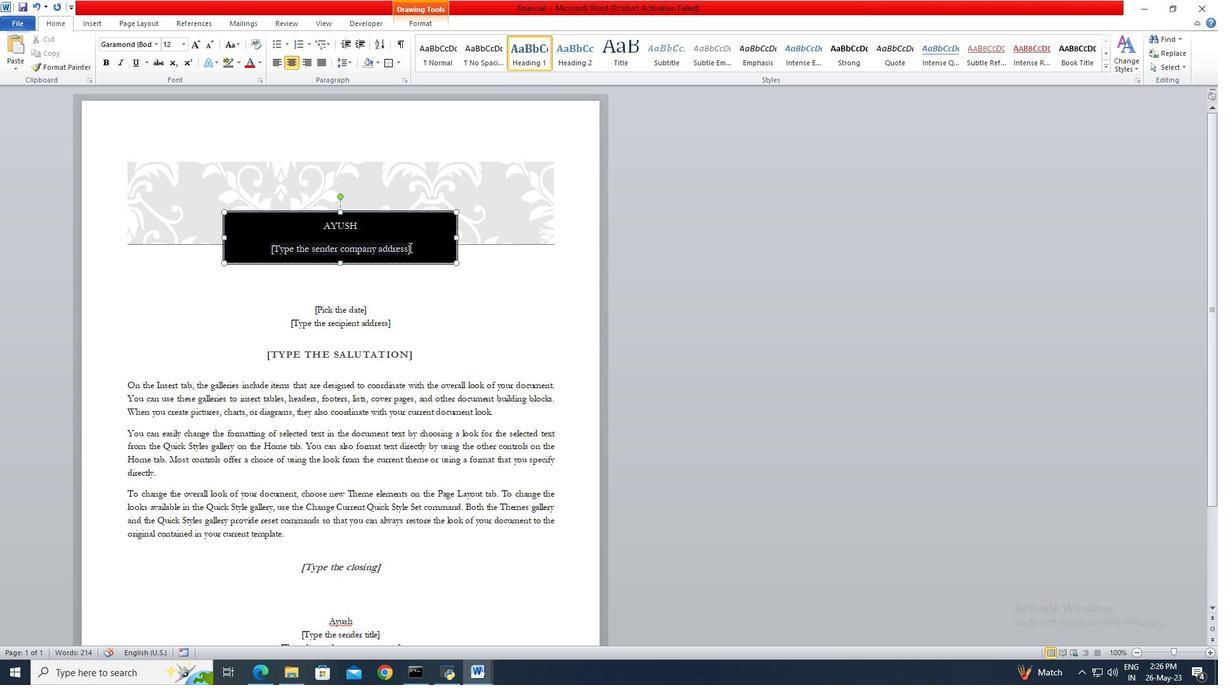 
Action: Key pressed <Key.backspace>
Screenshot: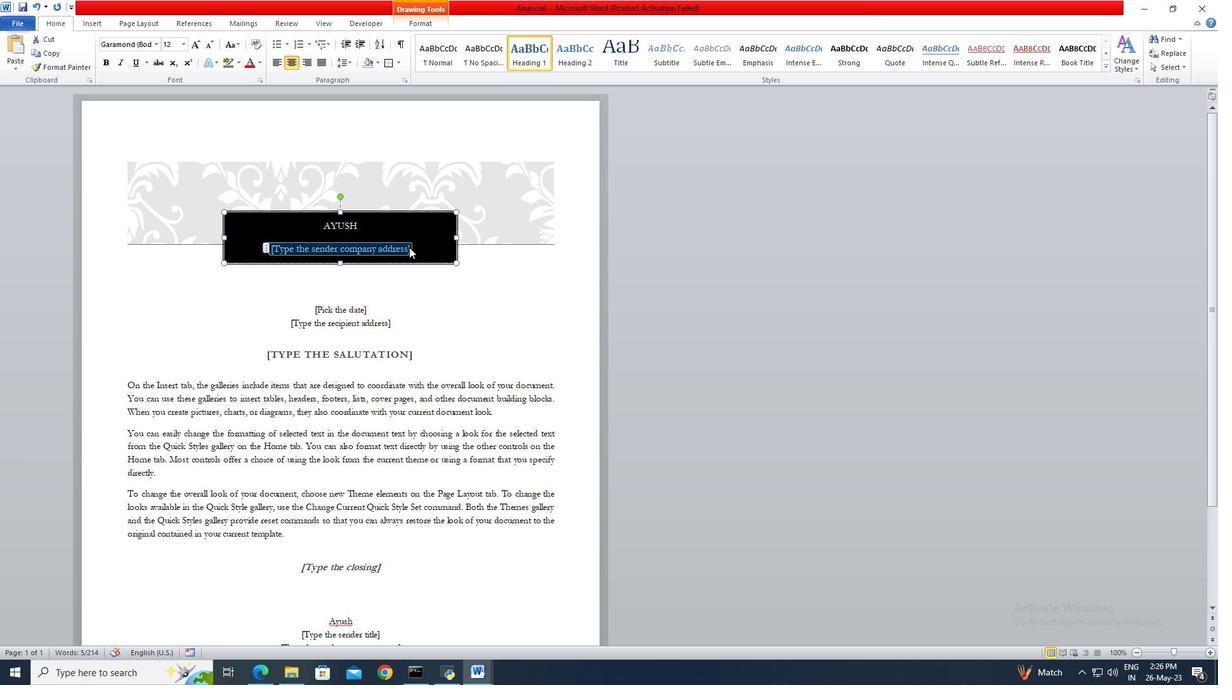 
Action: Mouse moved to (389, 325)
Screenshot: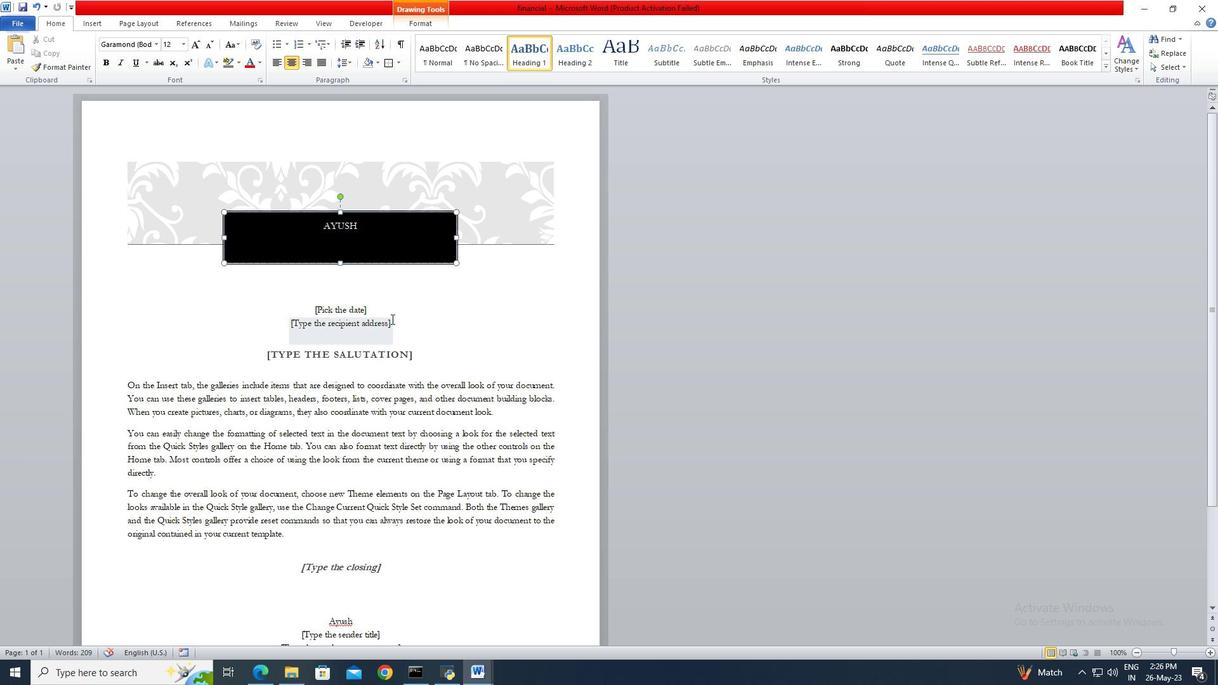 
Action: Mouse pressed left at (389, 325)
Screenshot: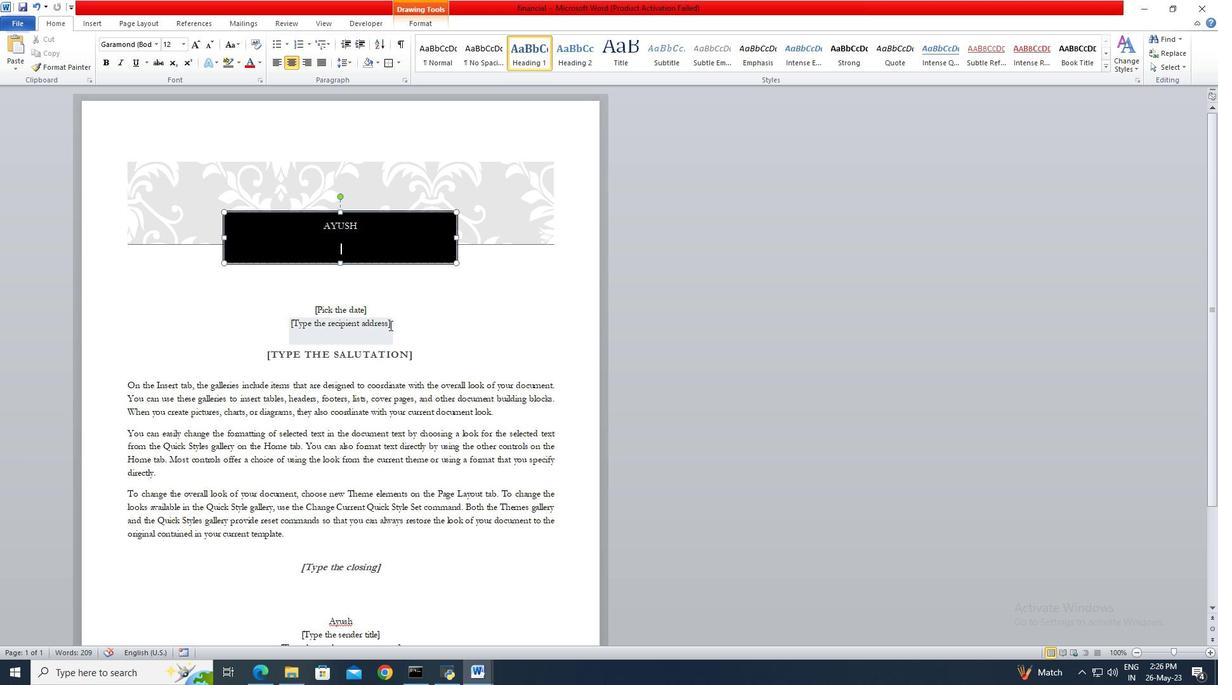 
Action: Key pressed <Key.backspace>
Screenshot: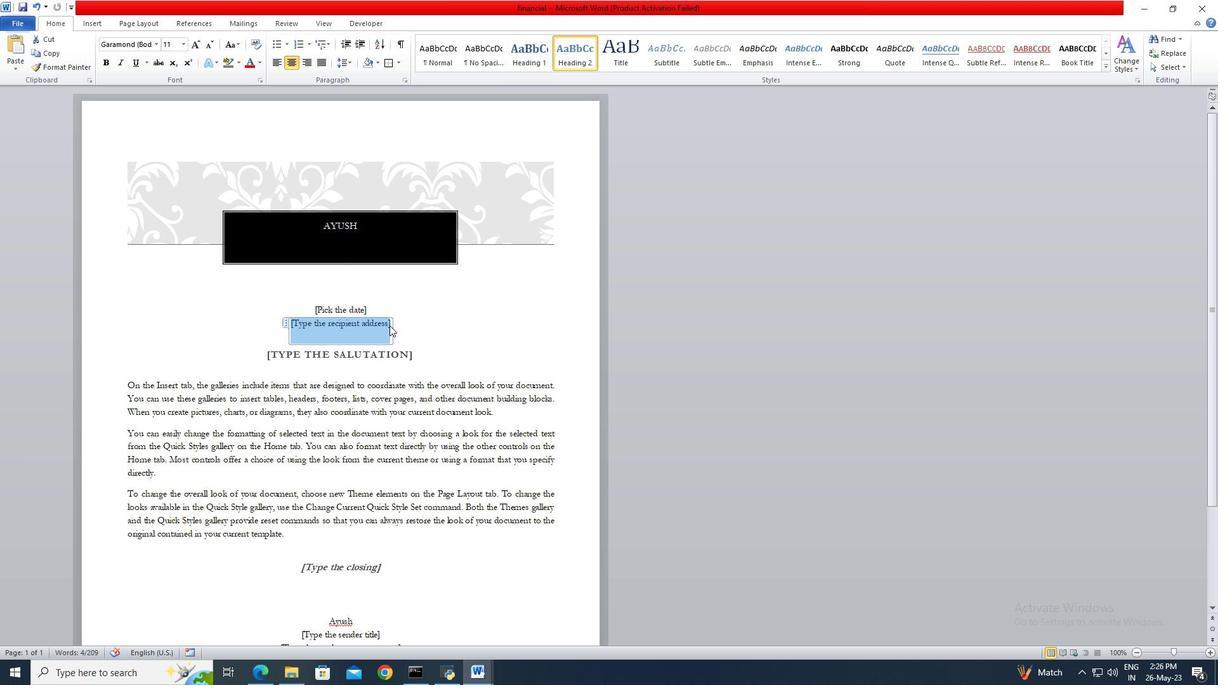 
Action: Mouse scrolled (389, 324) with delta (0, 0)
Screenshot: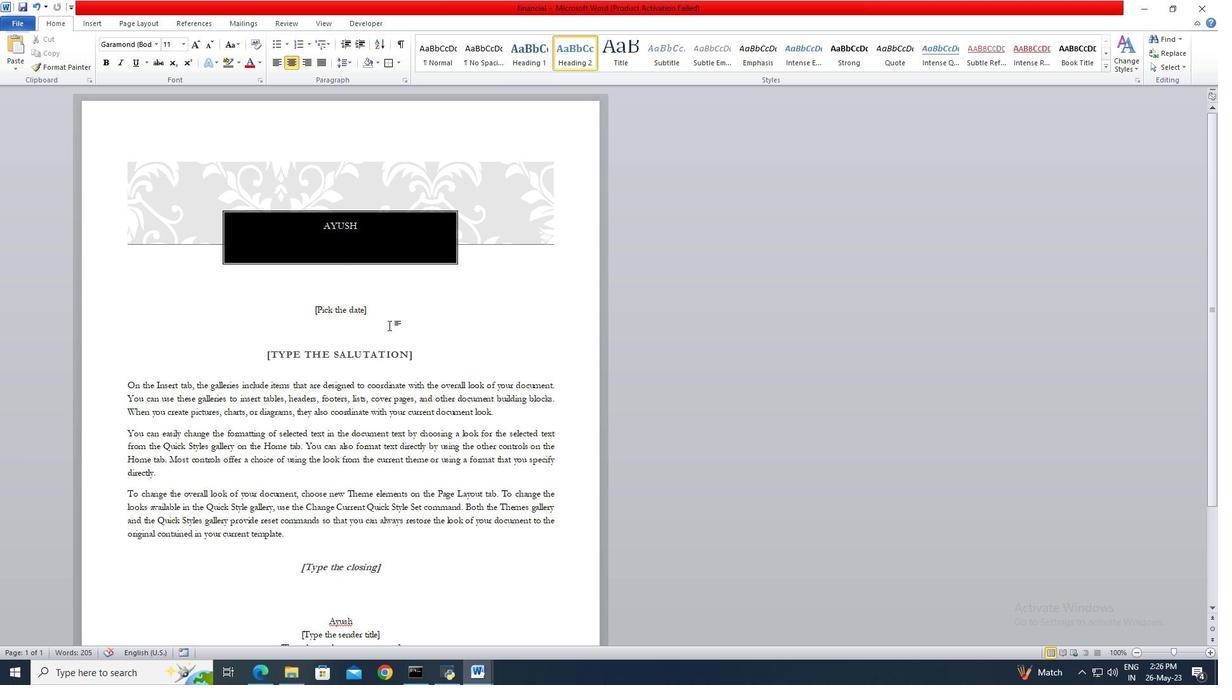
Action: Mouse scrolled (389, 324) with delta (0, 0)
Screenshot: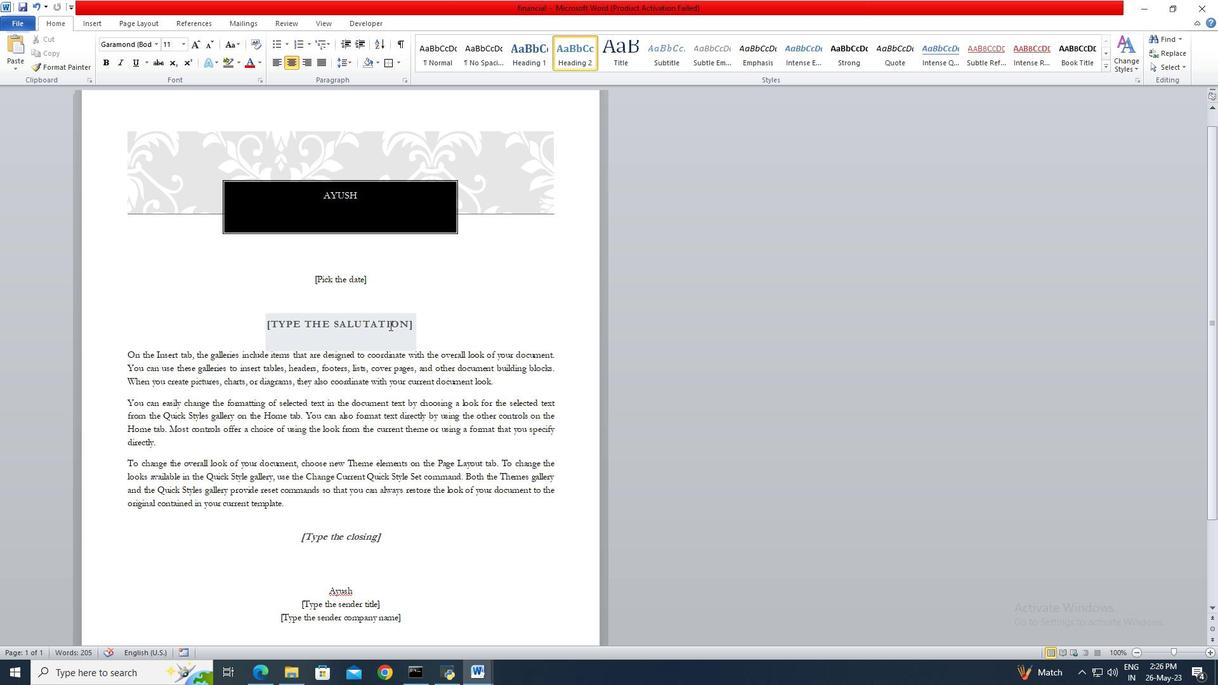 
Action: Mouse moved to (372, 500)
Screenshot: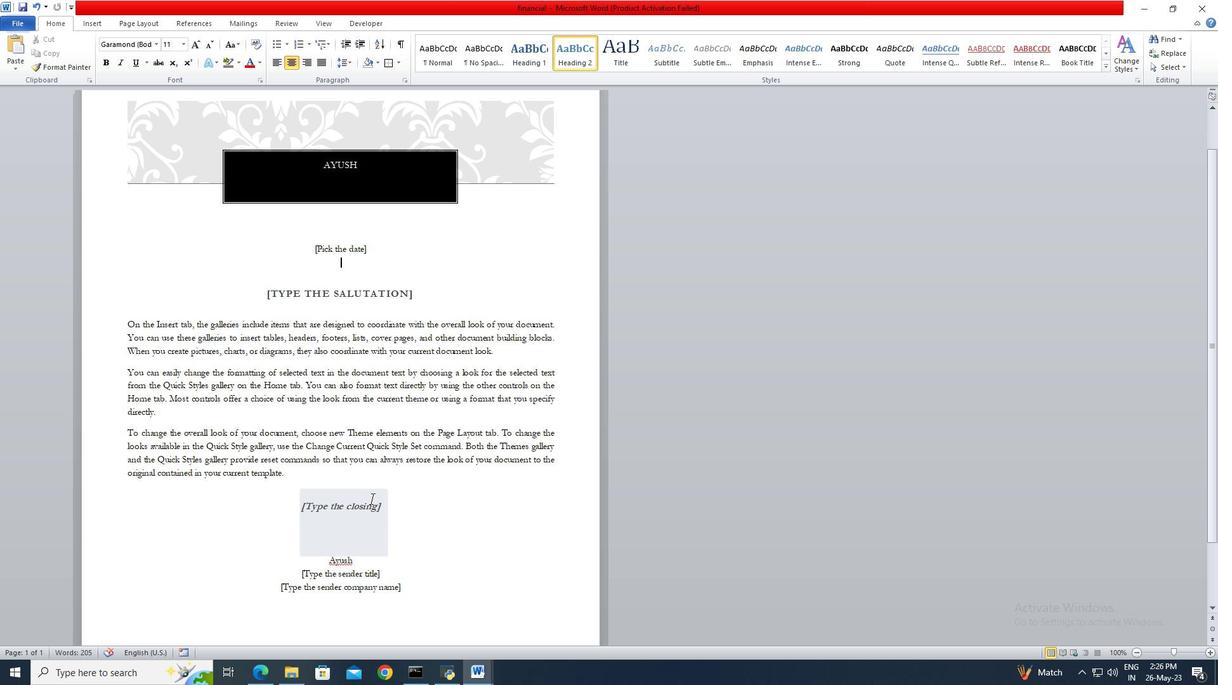 
Action: Mouse pressed left at (372, 500)
Screenshot: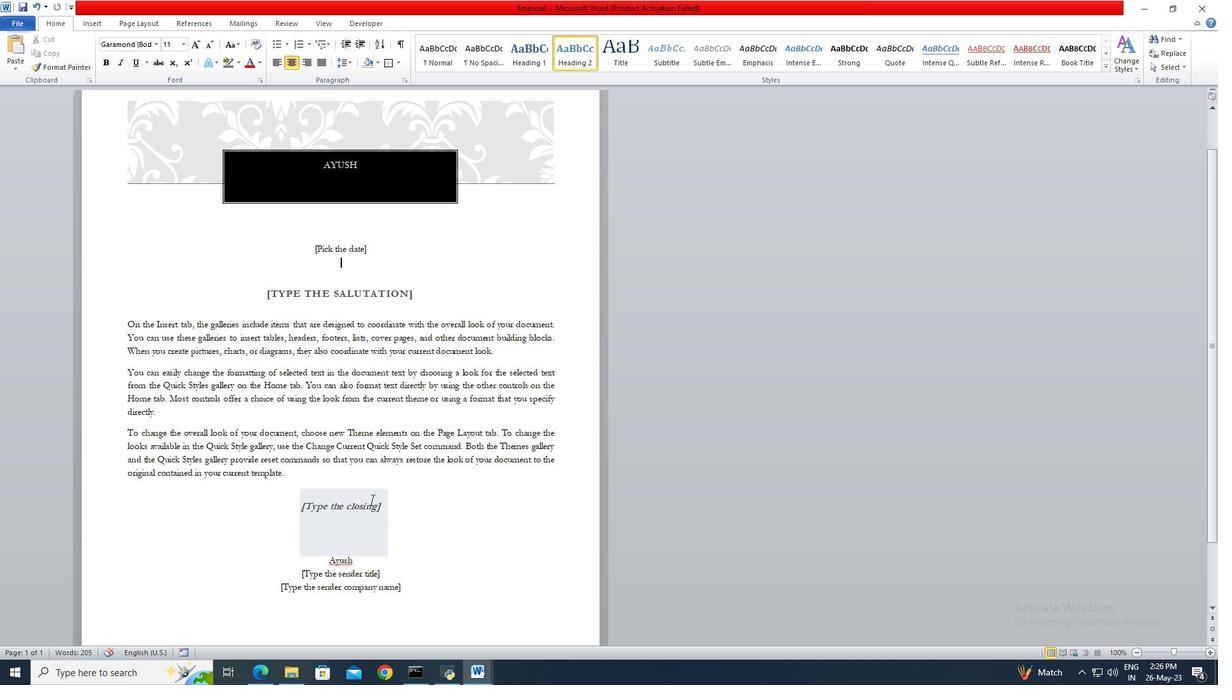 
Action: Key pressed <Key.backspace>
Screenshot: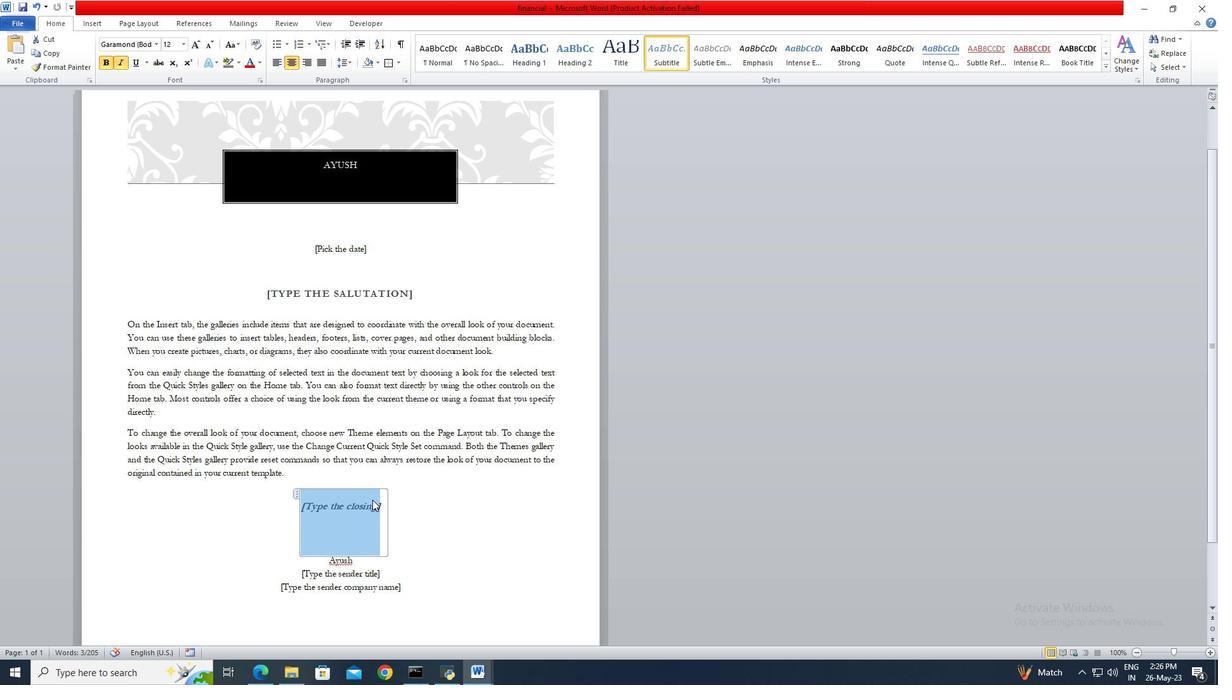 
Action: Mouse scrolled (372, 499) with delta (0, 0)
Screenshot: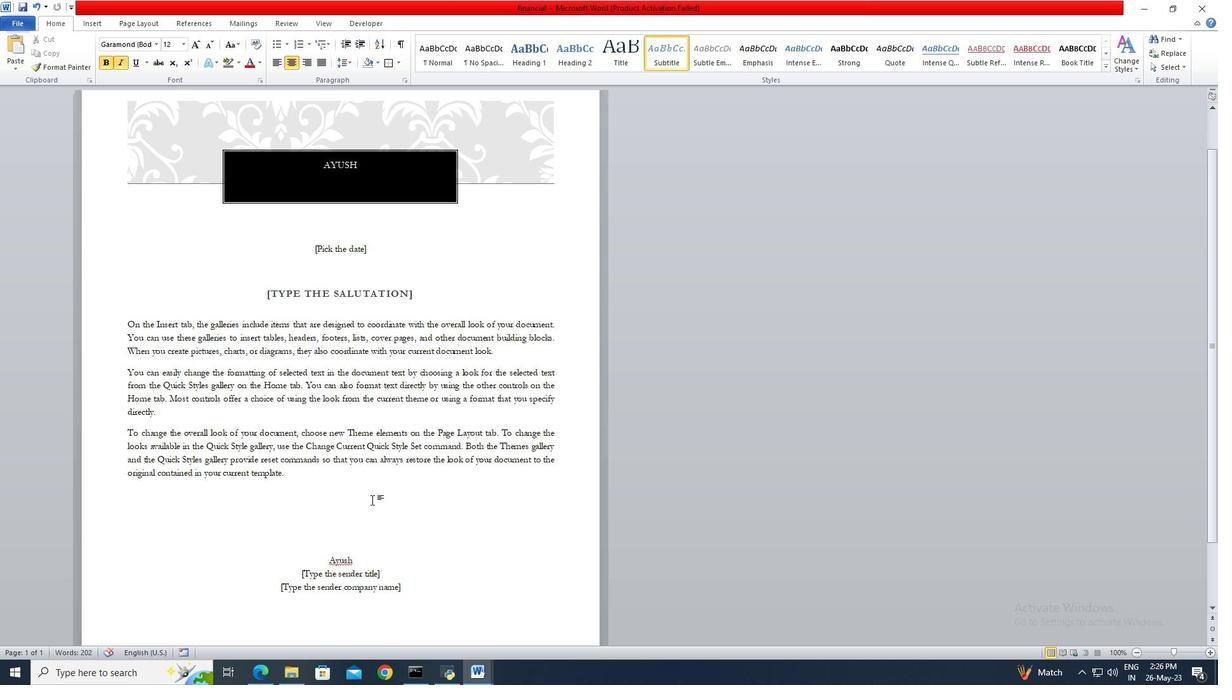 
Action: Mouse scrolled (372, 499) with delta (0, 0)
Screenshot: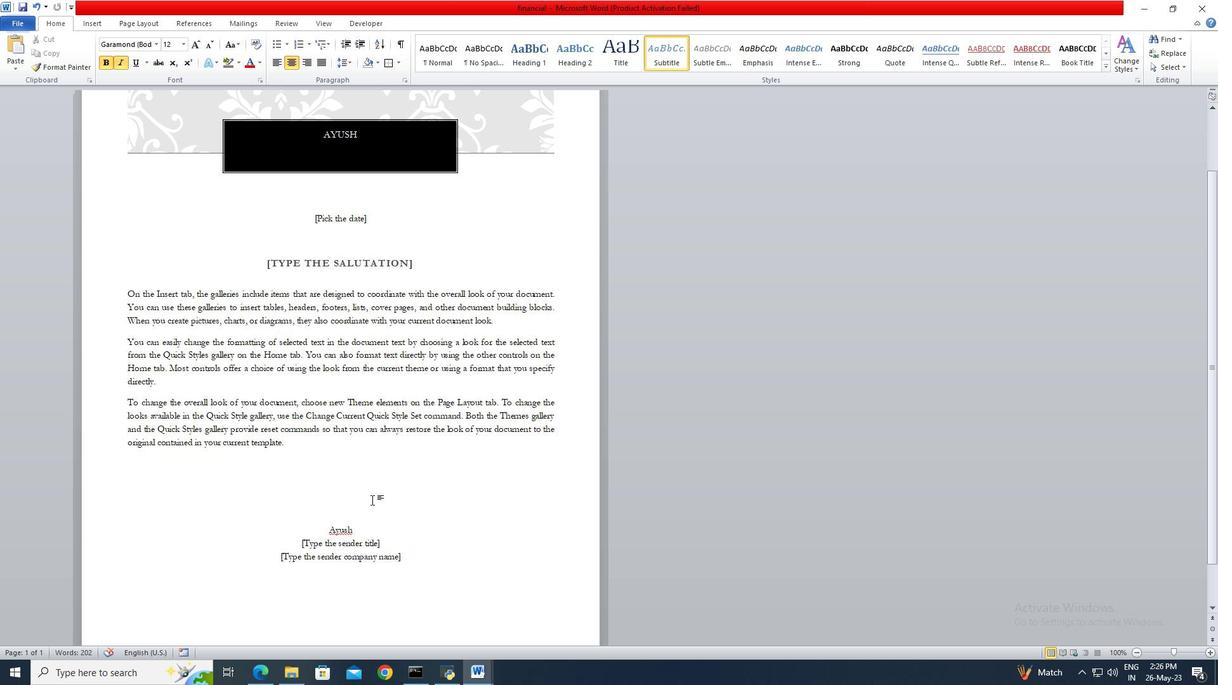 
Action: Mouse moved to (371, 510)
Screenshot: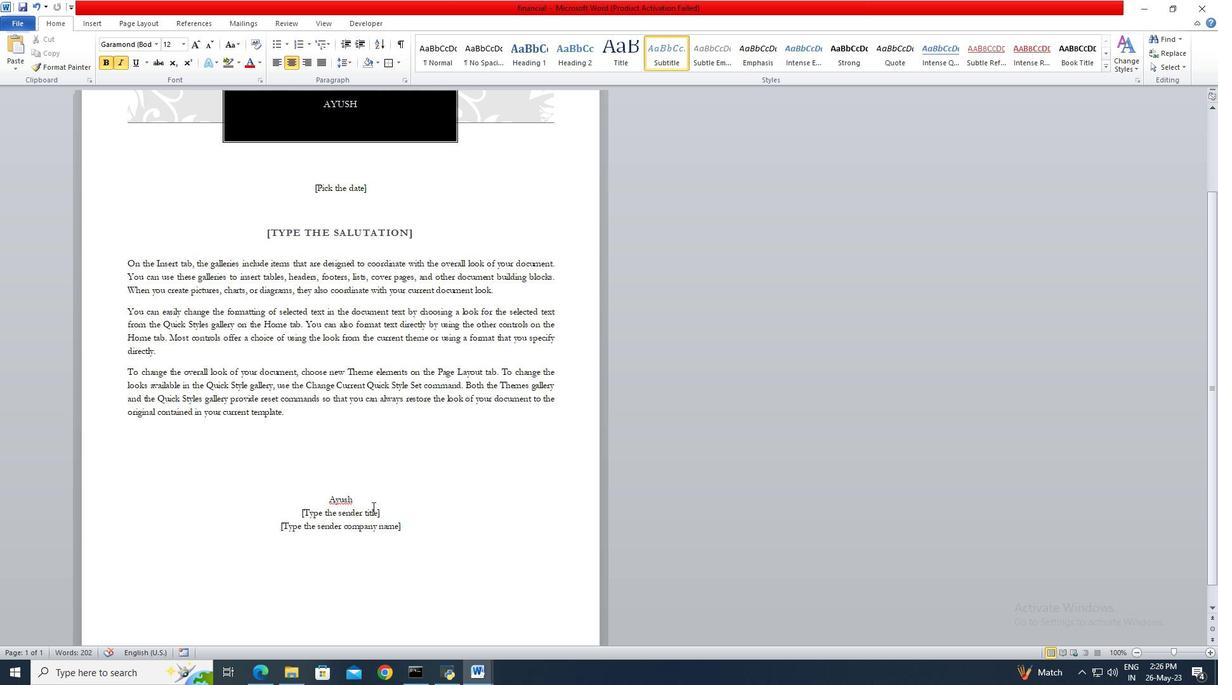 
Action: Mouse pressed left at (371, 510)
Screenshot: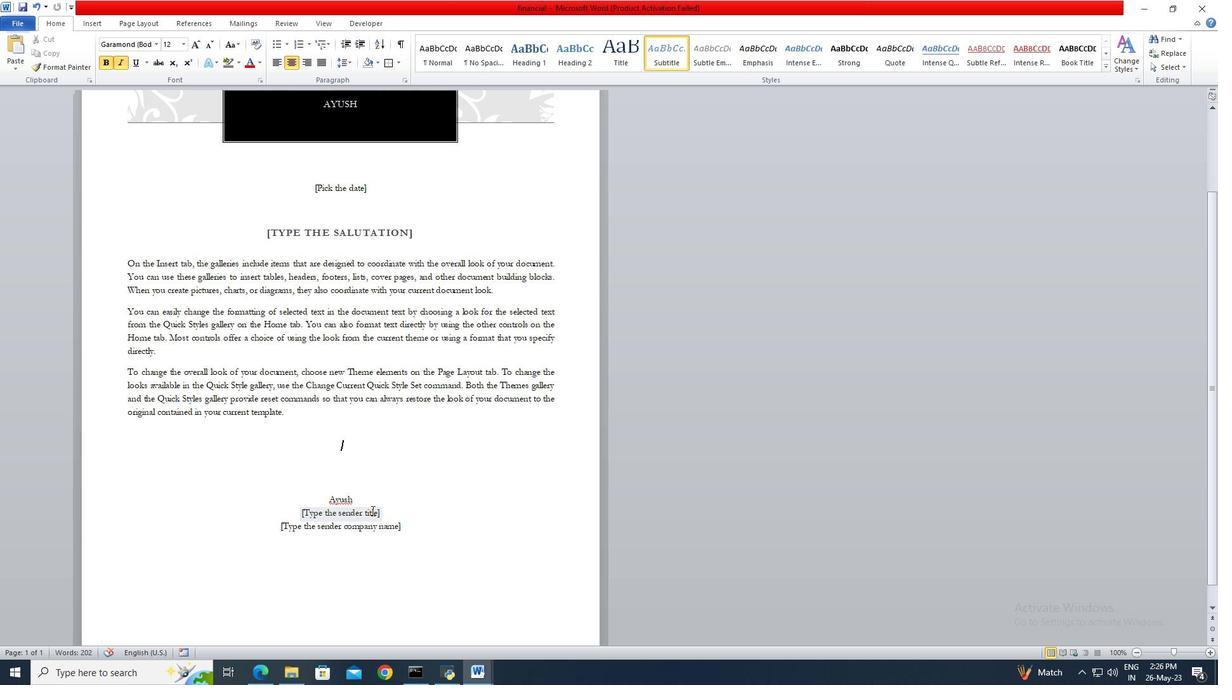
Action: Mouse moved to (370, 510)
Screenshot: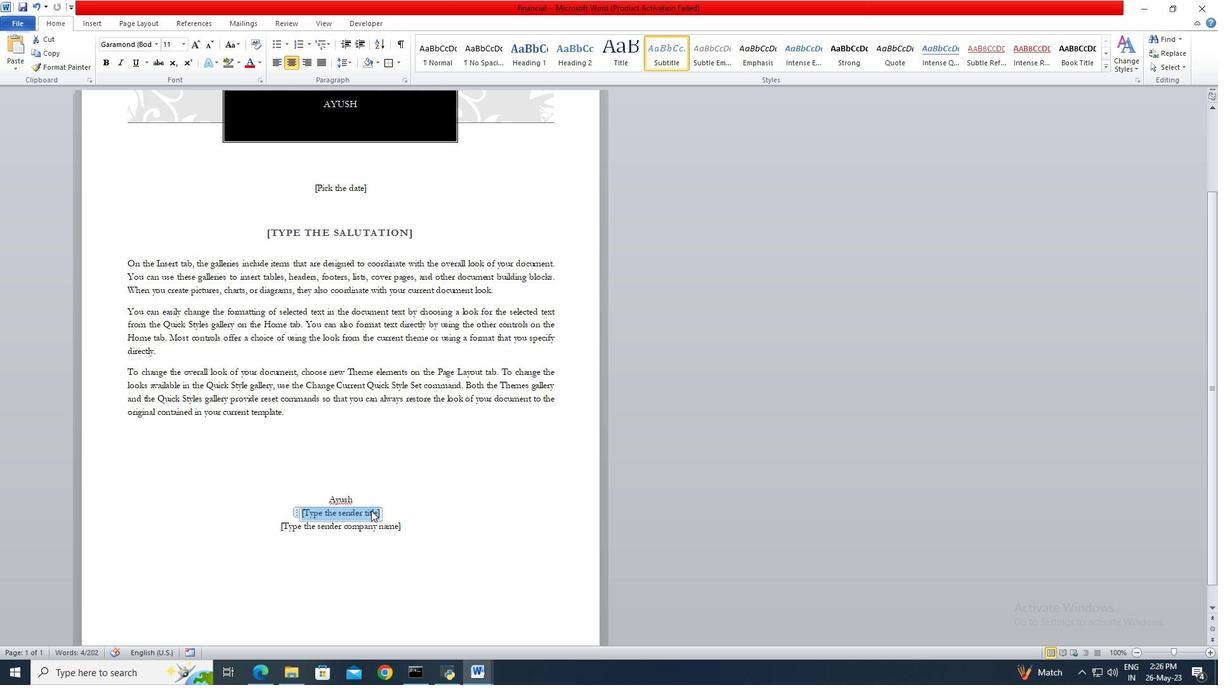 
Action: Key pressed <Key.backspace>
Screenshot: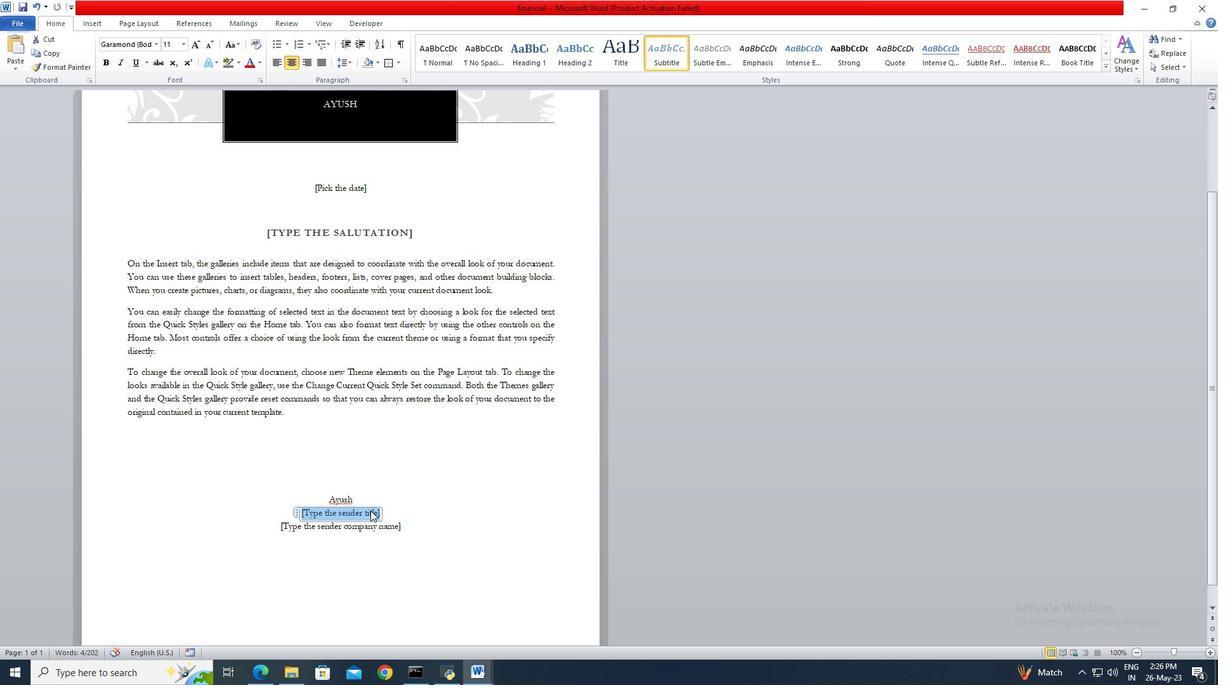 
Action: Mouse moved to (369, 520)
Screenshot: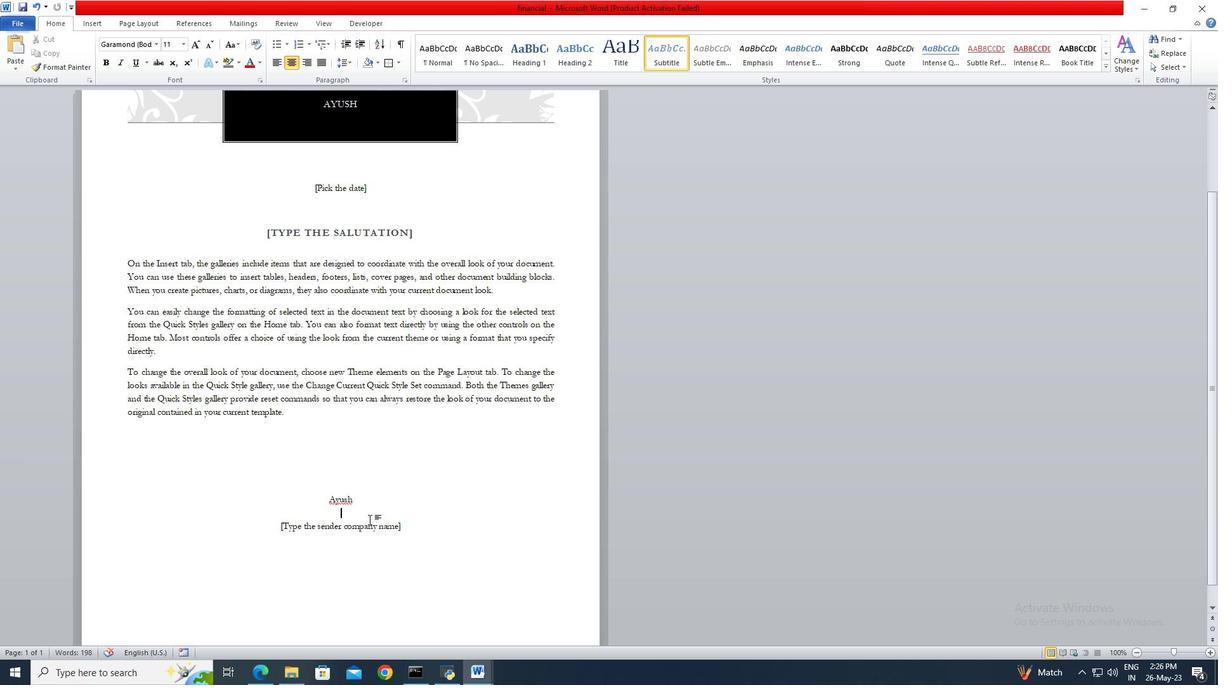 
Action: Mouse pressed left at (369, 520)
Screenshot: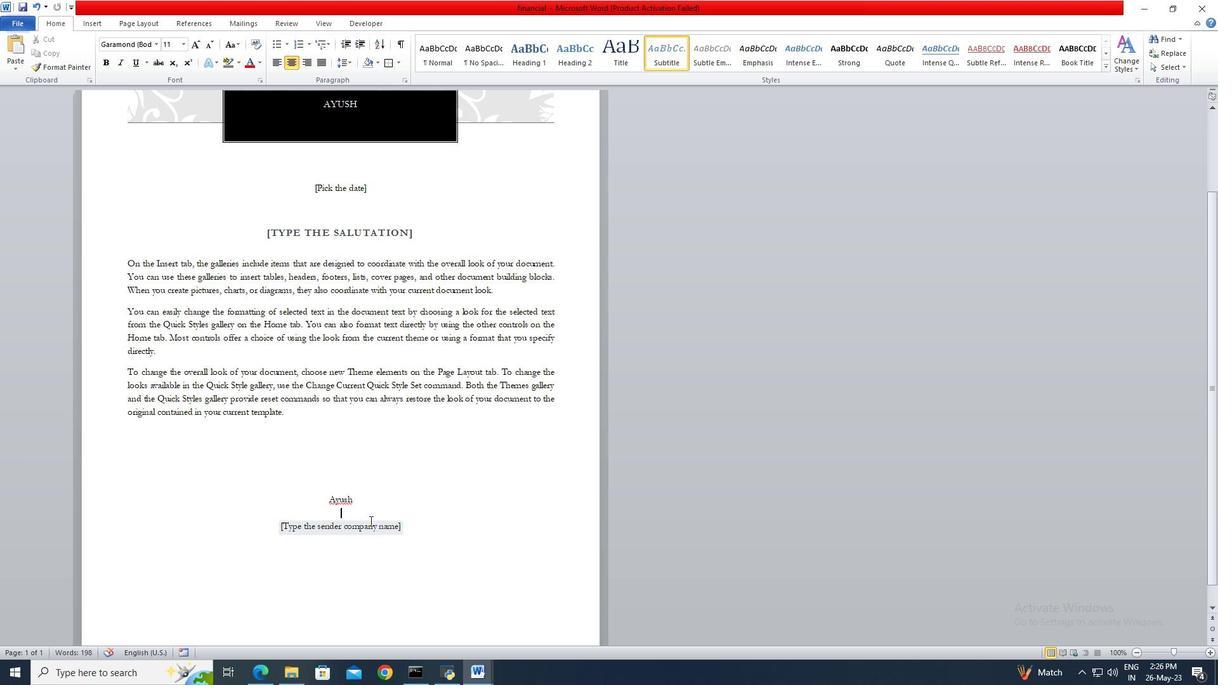 
Action: Key pressed <Key.backspace><Key.delete>
Screenshot: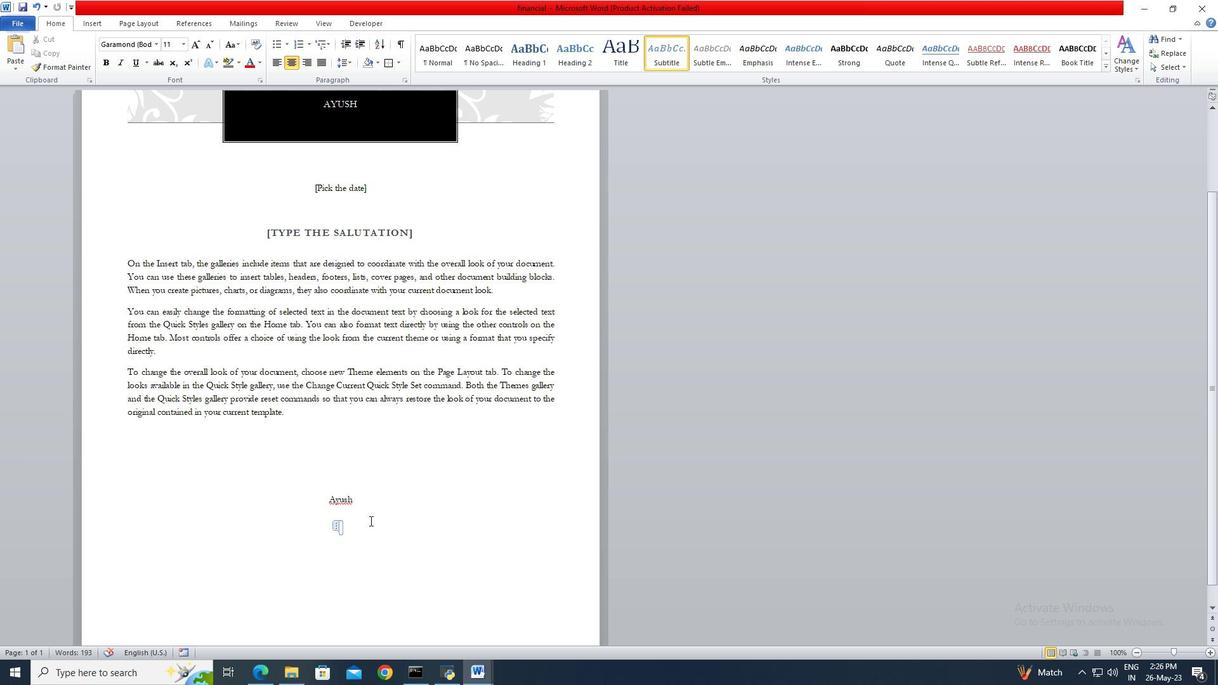 
Action: Mouse moved to (355, 187)
Screenshot: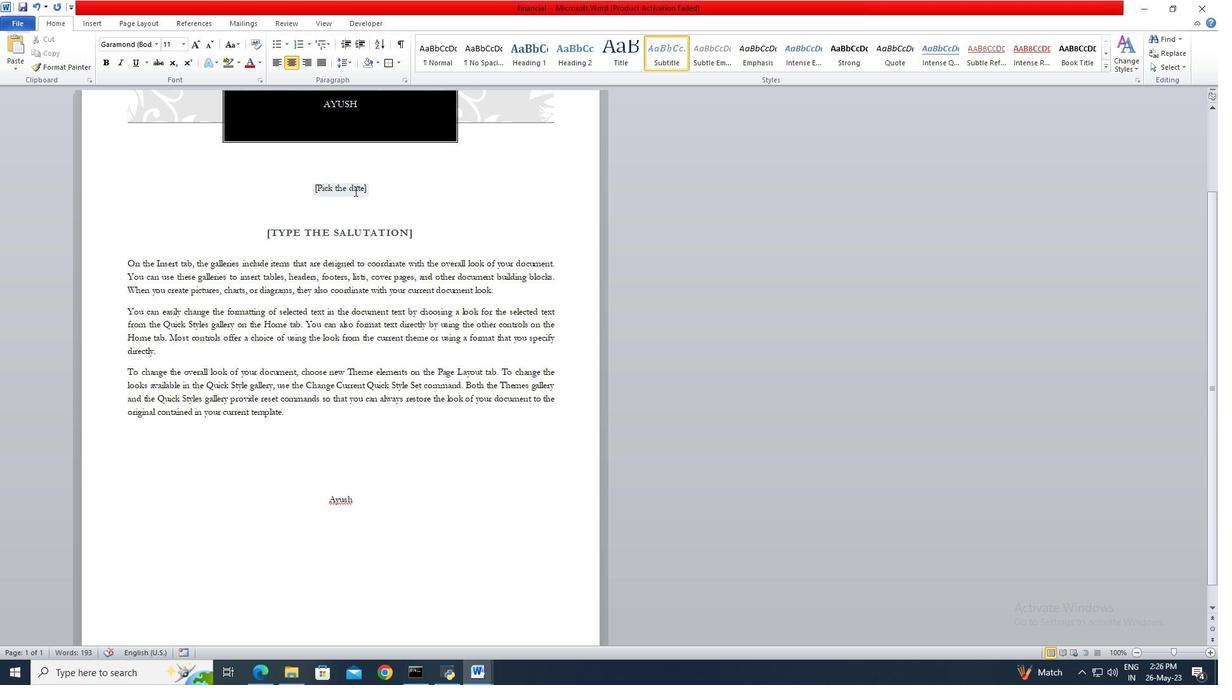 
Action: Mouse pressed left at (355, 187)
Screenshot: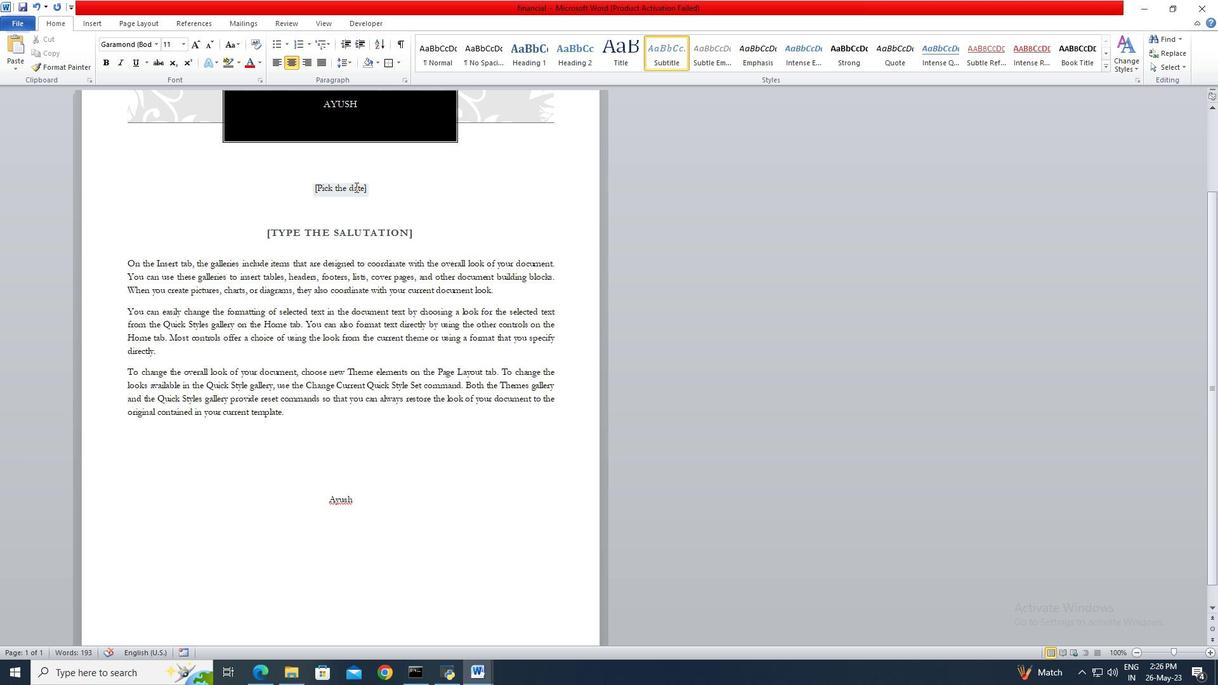 
Action: Mouse moved to (371, 191)
Screenshot: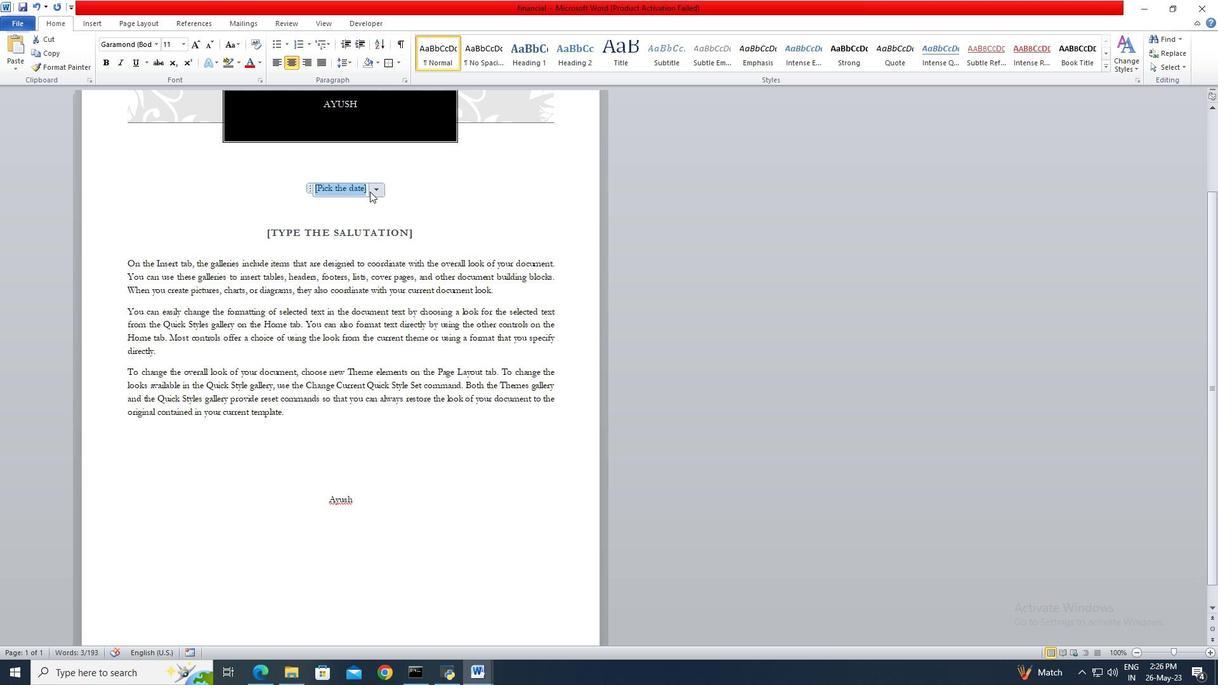 
Action: Mouse pressed left at (371, 191)
Screenshot: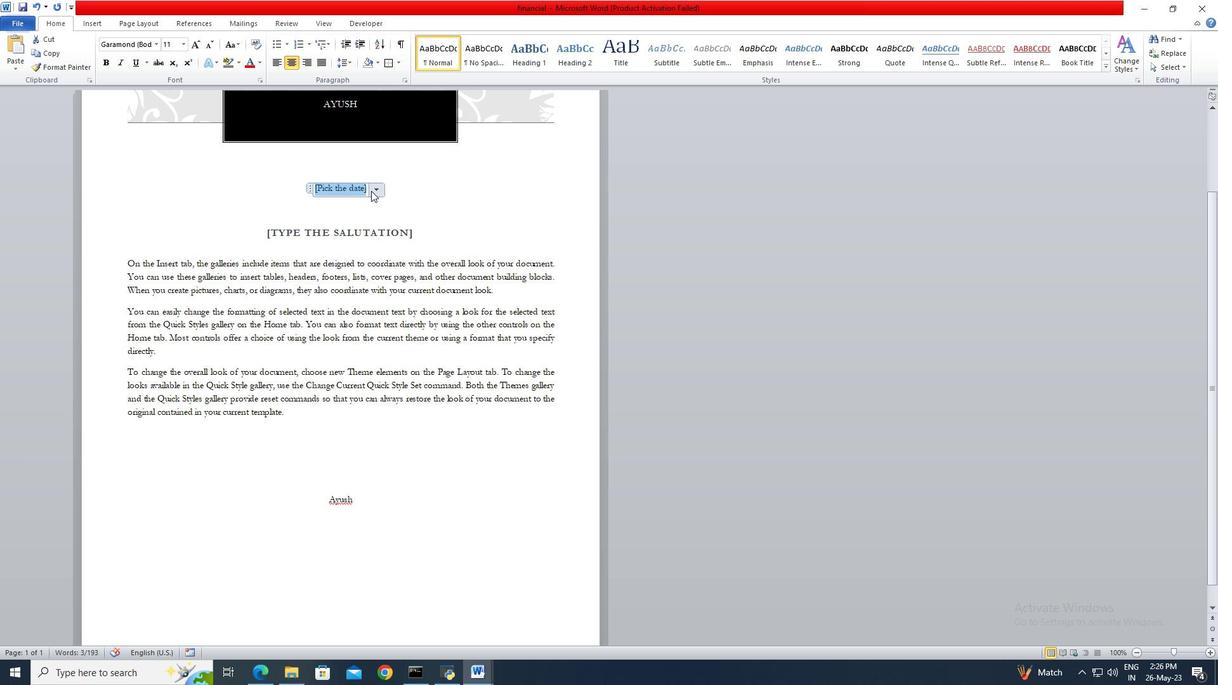 
Action: Mouse moved to (333, 244)
Screenshot: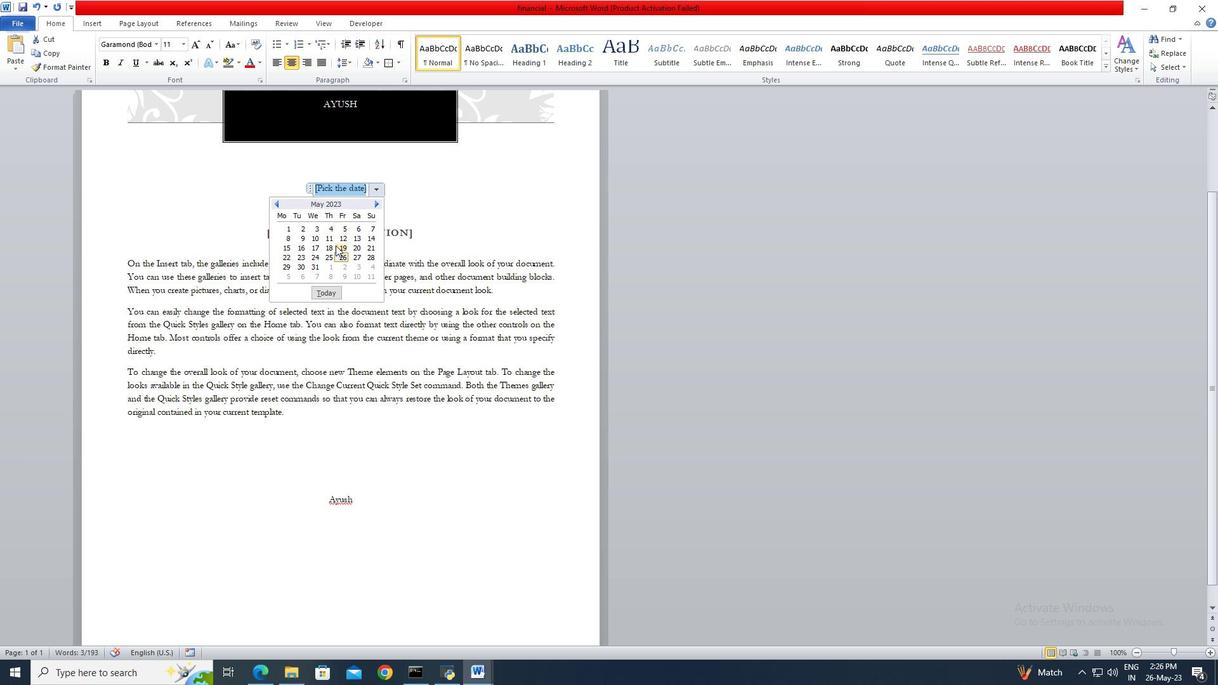 
Action: Mouse pressed left at (333, 244)
Screenshot: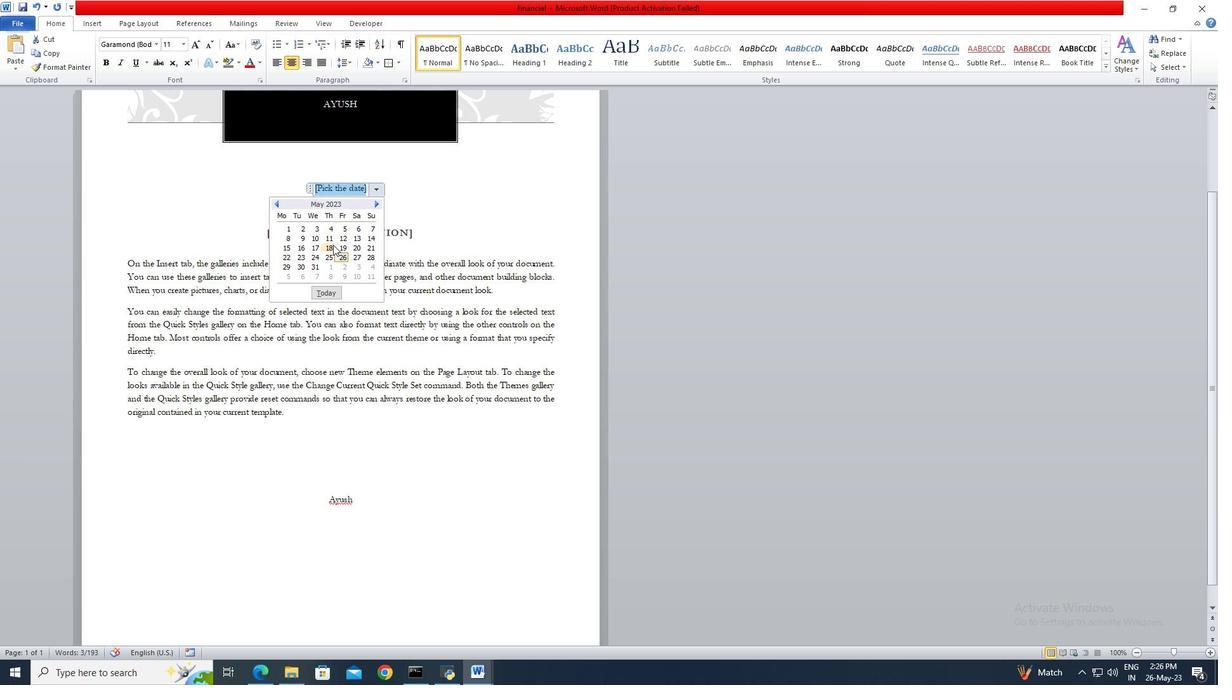 
Action: Mouse moved to (332, 234)
Screenshot: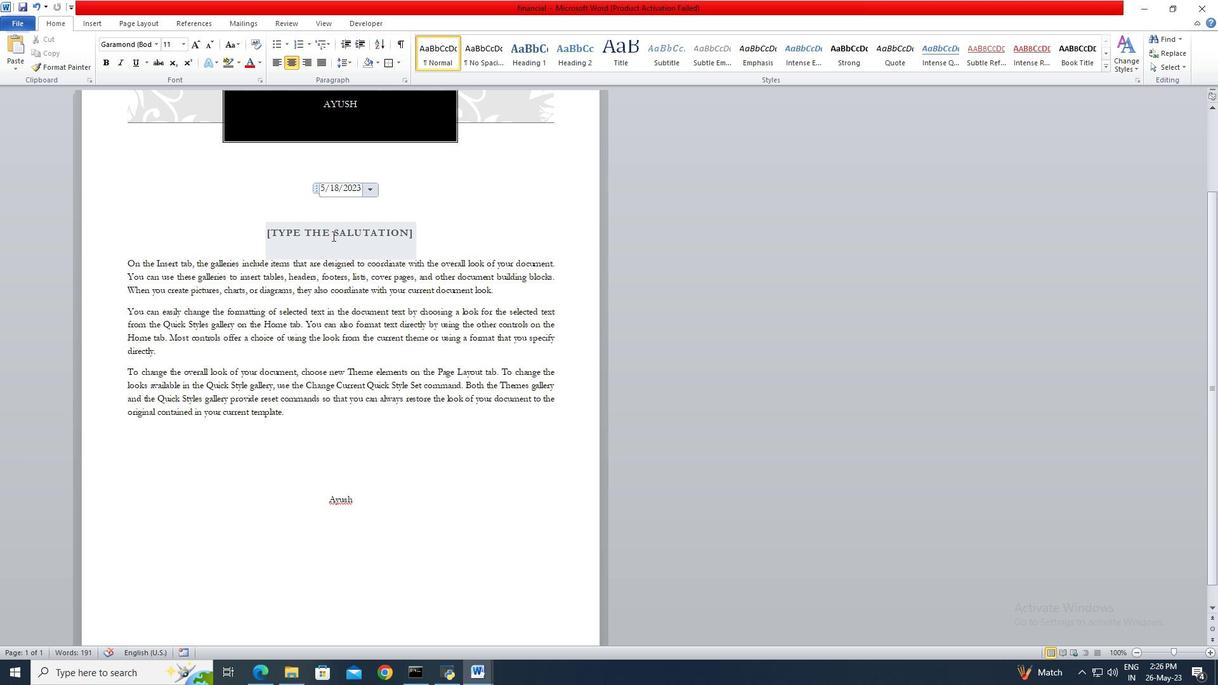 
Action: Mouse pressed left at (332, 234)
Screenshot: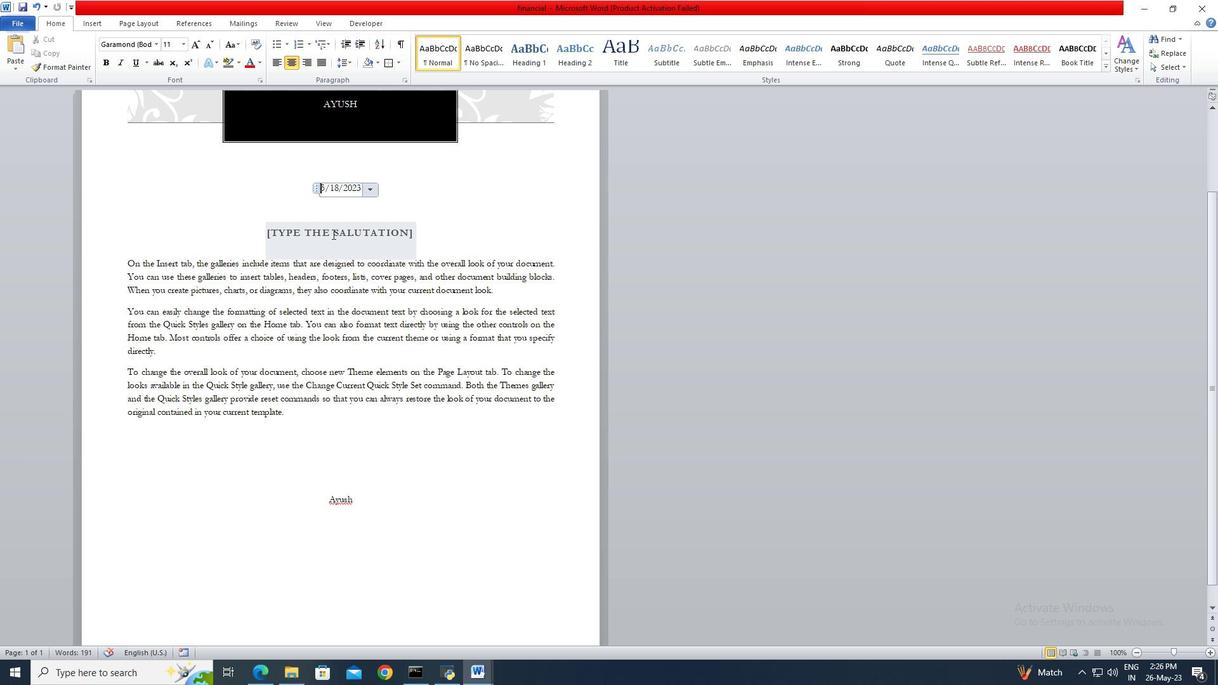 
Action: Key pressed <Key.shift>Good<Key.space><Key.shift>Morning
Screenshot: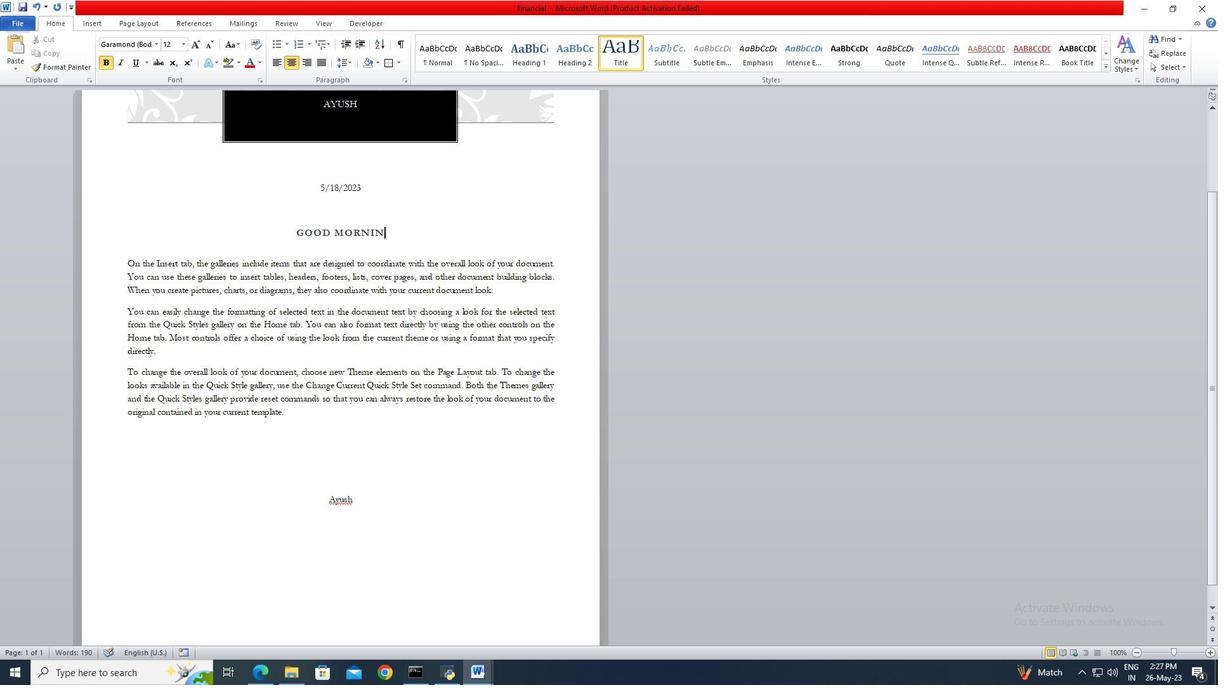 
Action: Mouse moved to (133, 263)
Screenshot: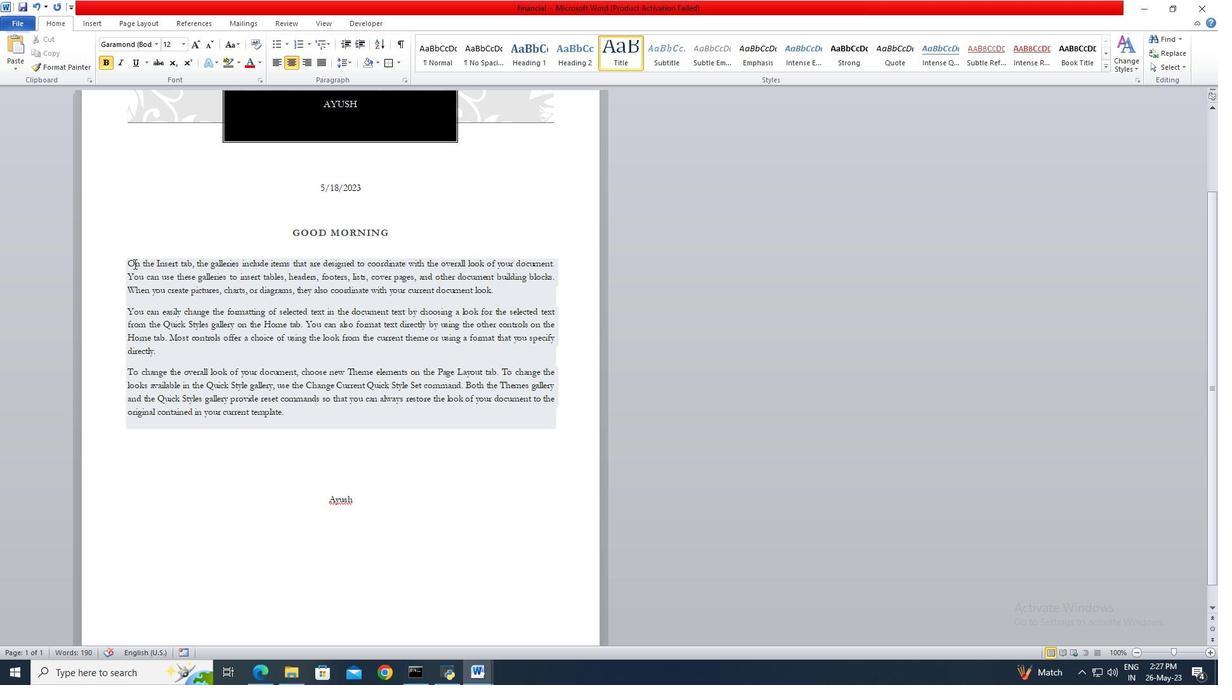 
Action: Mouse pressed left at (133, 263)
Screenshot: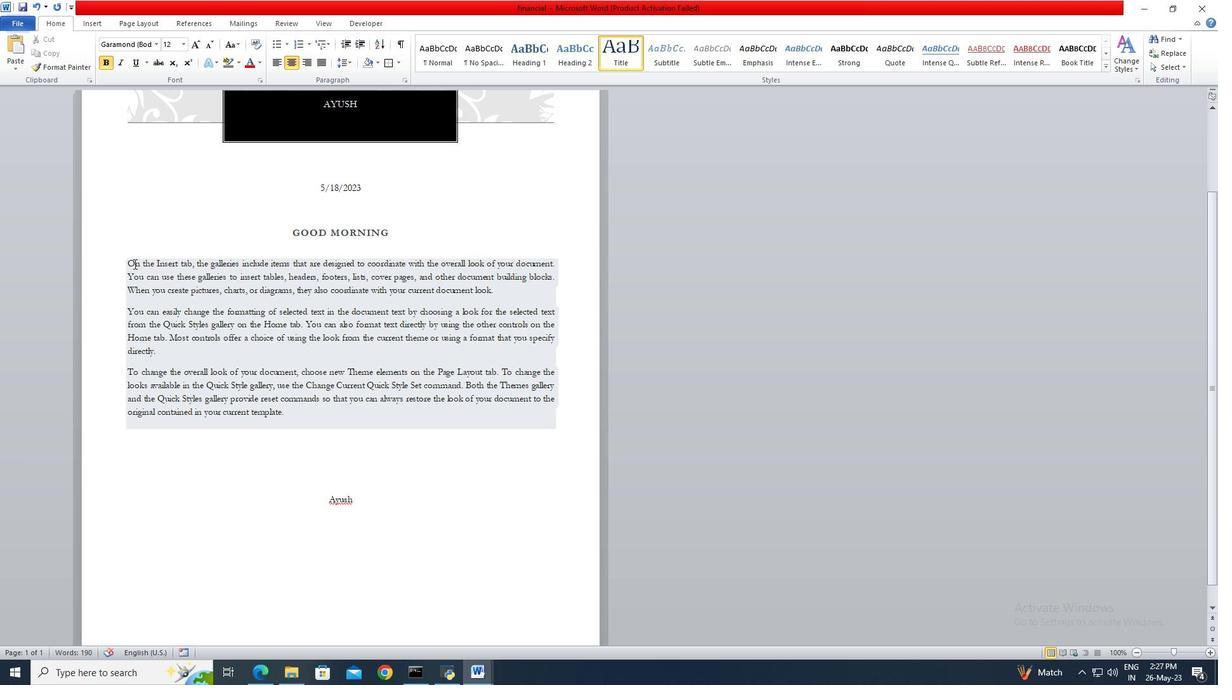 
Action: Key pressed <Key.shift>I<Key.space>am<Key.space>writing<Key.space>to<Key.space>inquire<Key.space>about<Key.space>the<Key.space>status<Key.space>of<Key.space>my<Key.space>application.<Key.space><Key.shift>I<Key.space>submitted<Key.space>all<Key.space>the<Key.space>required<Key.space>documents<Key.space>and<Key.space>completed<Key.space>the<Key.space>necessary<Key.space>steps.<Key.space><Key.shift>I<Key.space>would<Key.space>appreciate<Key.space>any<Key.space>updates<Key.space>or<Key.space>information<Key.space>regarding<Key.space>the<Key.space>progress<Key.space>of<Key.space>my<Key.space>application.<Key.space><Key.shift>Thank<Key.space>you<Key.space>for<Key.space>your<Key.space>attention<Key.space>to<Key.space>this<Key.space>matter.
Screenshot: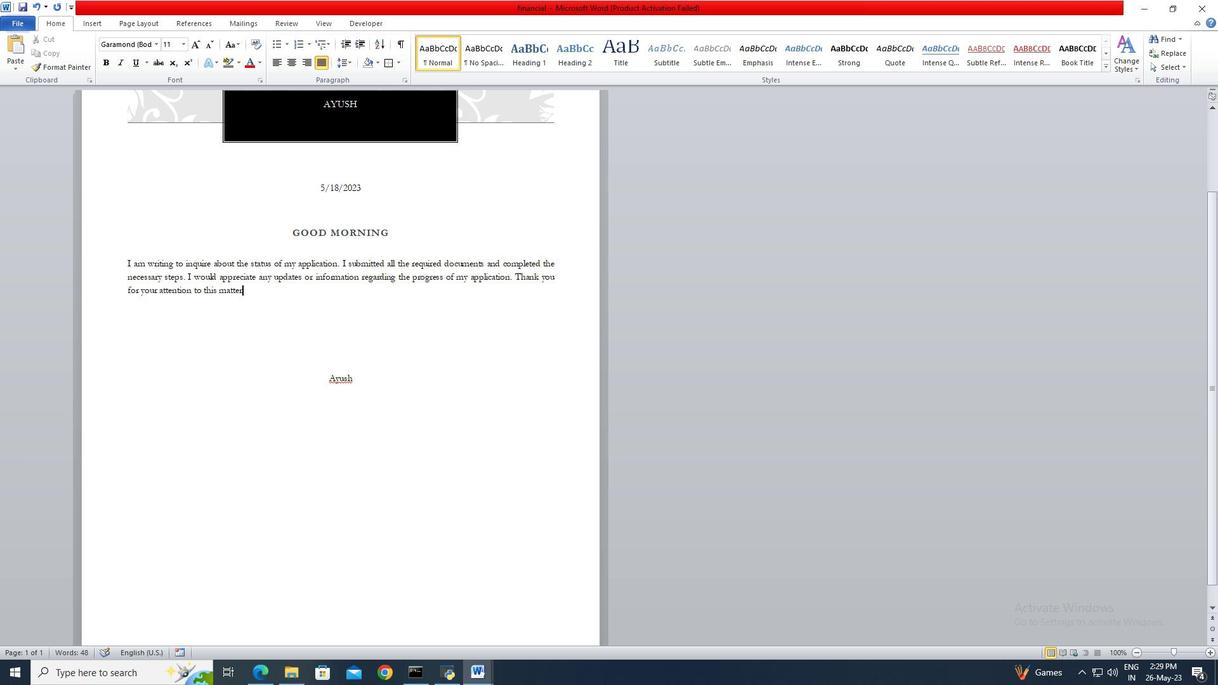 
Action: Mouse moved to (135, 23)
Screenshot: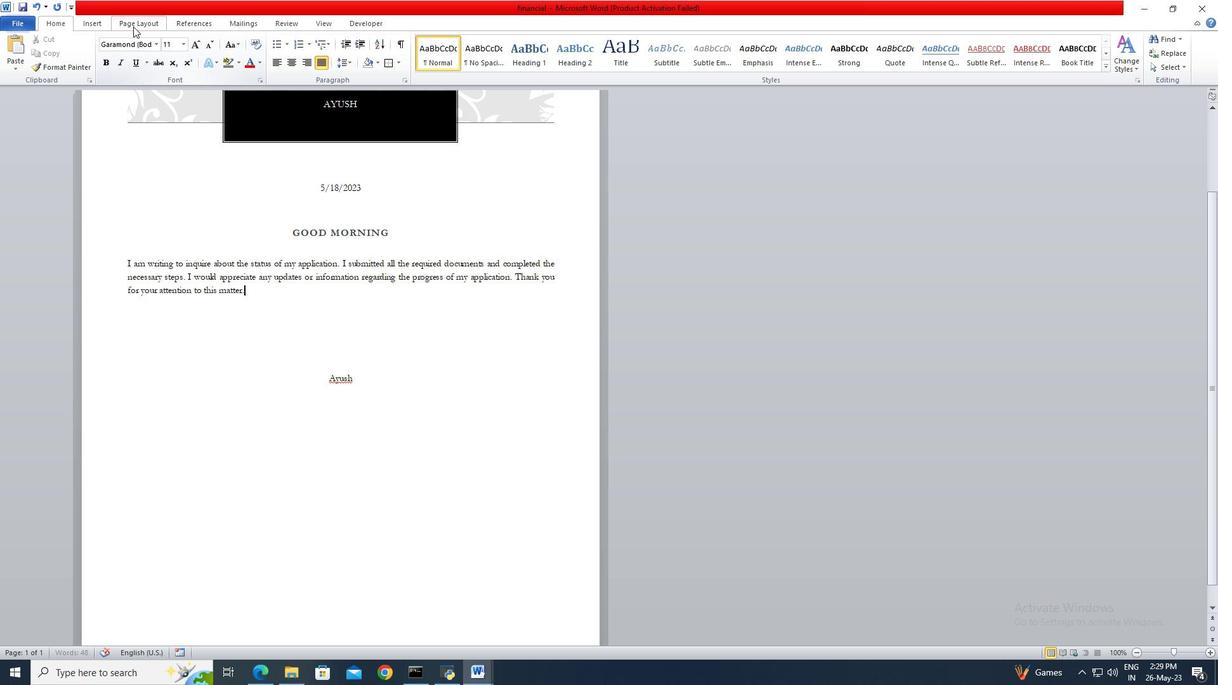 
Action: Mouse pressed left at (135, 23)
Screenshot: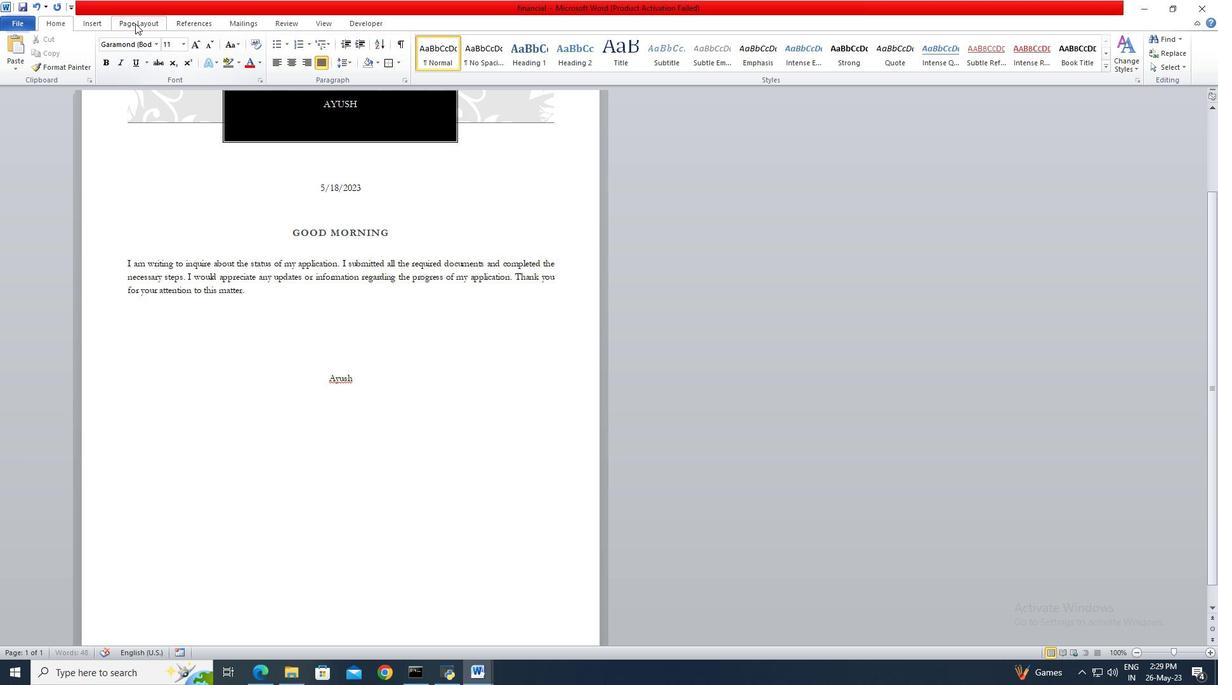 
Action: Mouse moved to (294, 62)
Screenshot: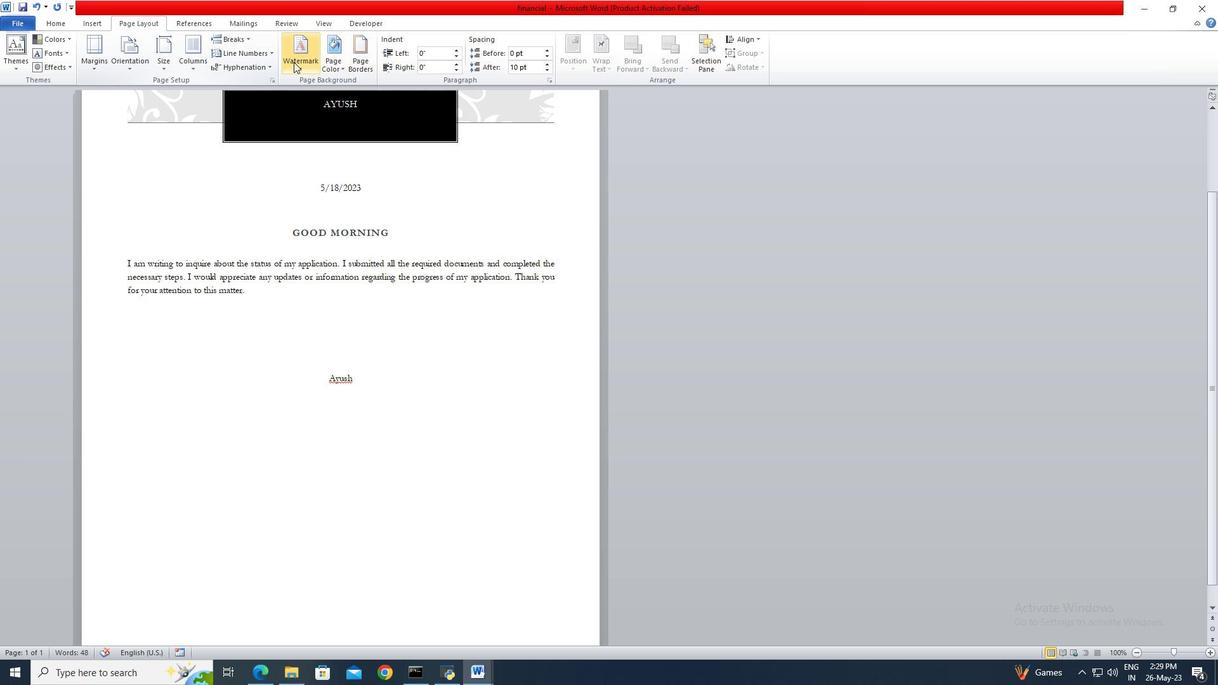 
Action: Mouse pressed left at (294, 62)
Screenshot: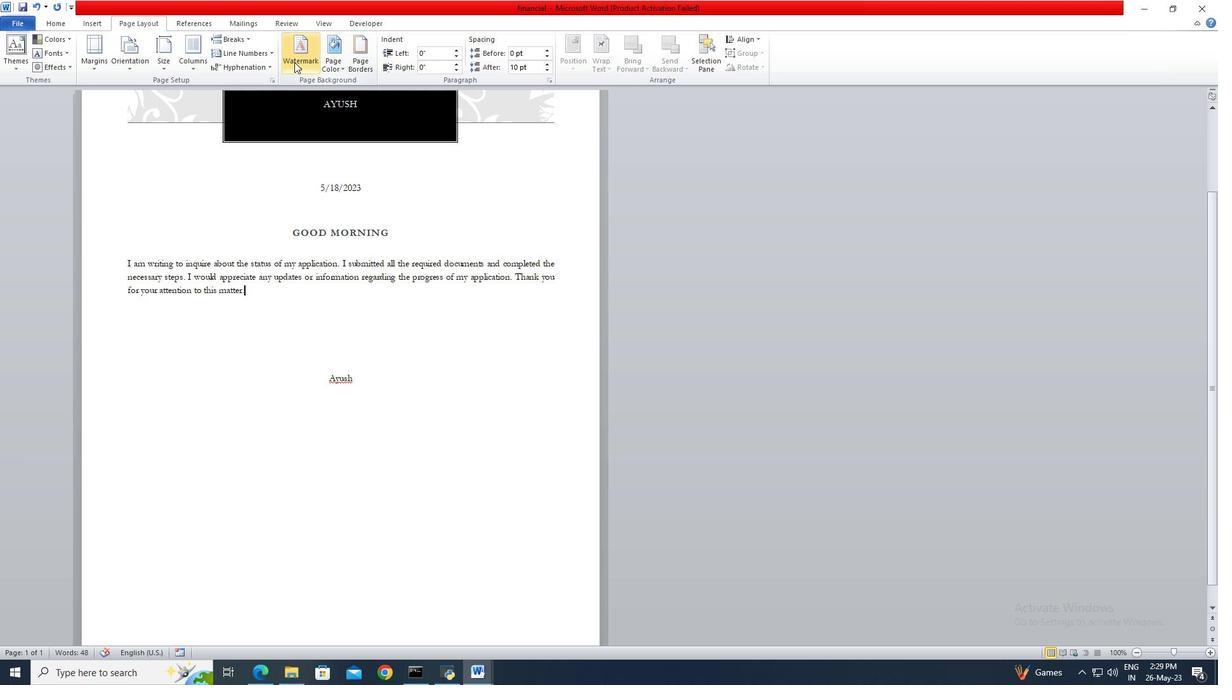 
Action: Mouse moved to (342, 453)
Screenshot: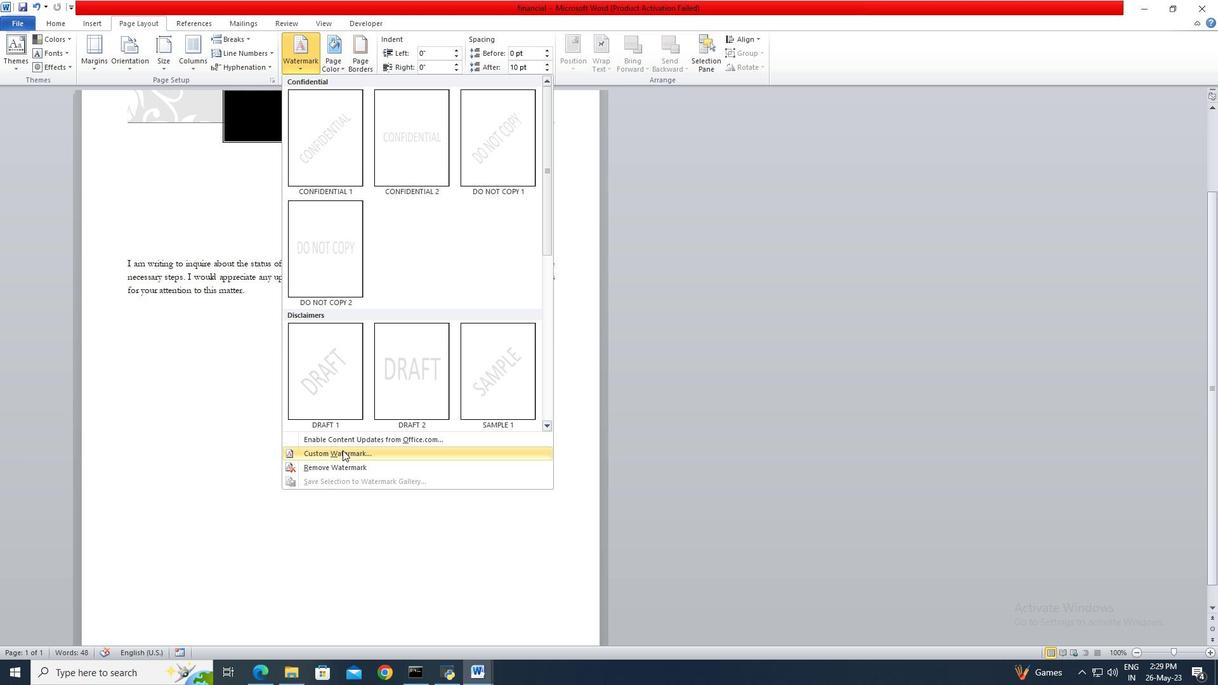 
Action: Mouse pressed left at (342, 453)
Screenshot: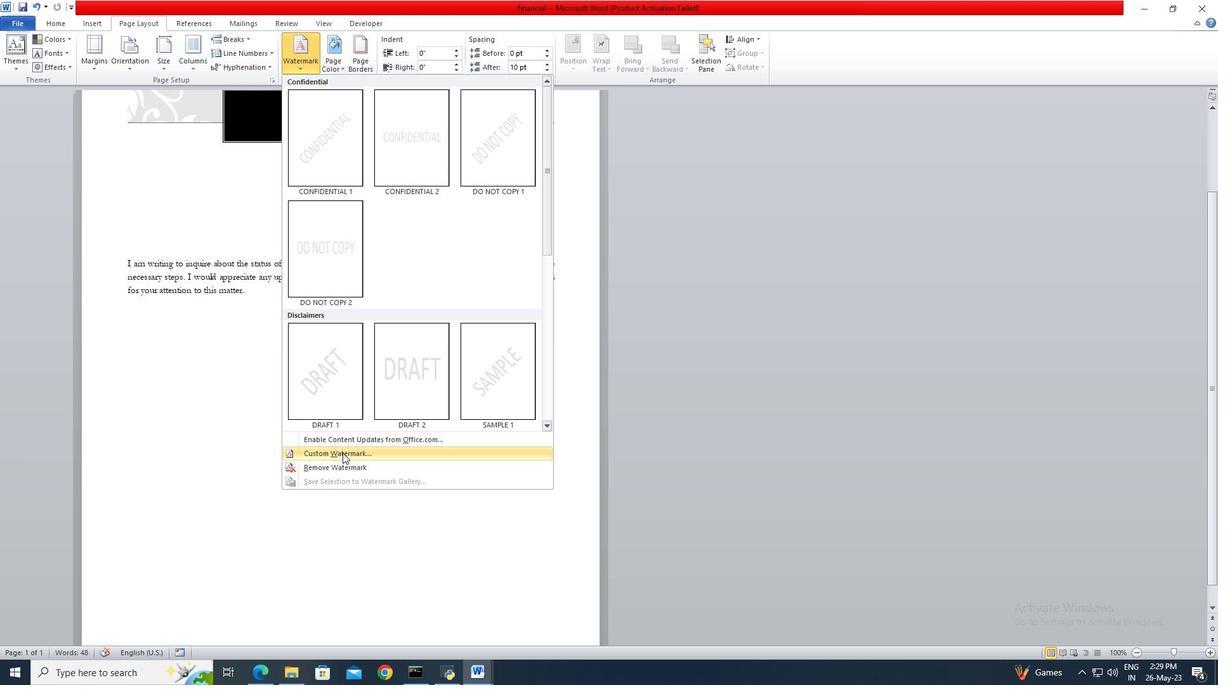 
Action: Mouse moved to (493, 304)
Screenshot: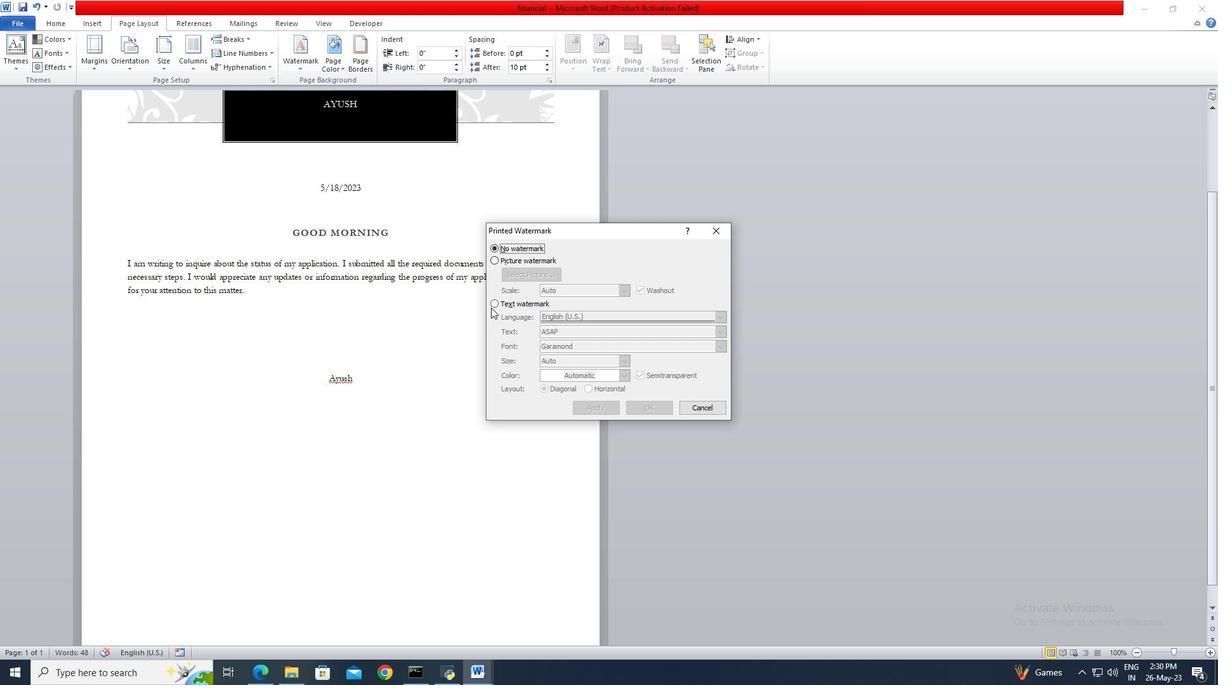 
Action: Mouse pressed left at (493, 304)
Screenshot: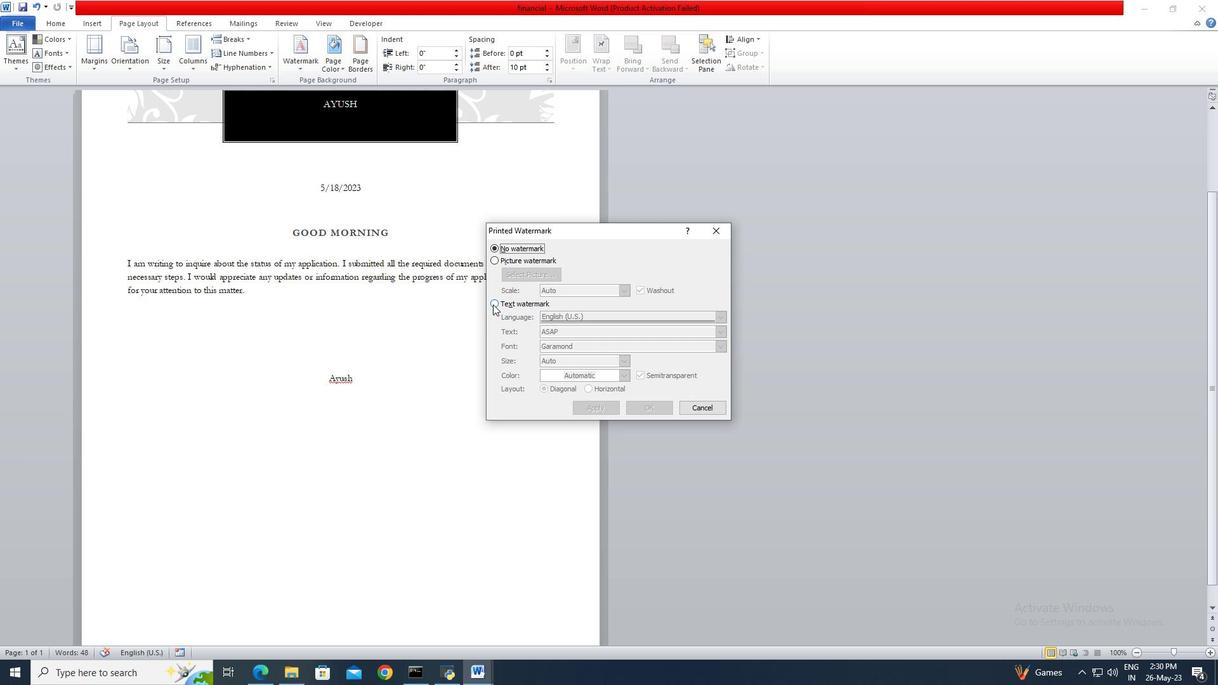 
Action: Mouse moved to (560, 329)
Screenshot: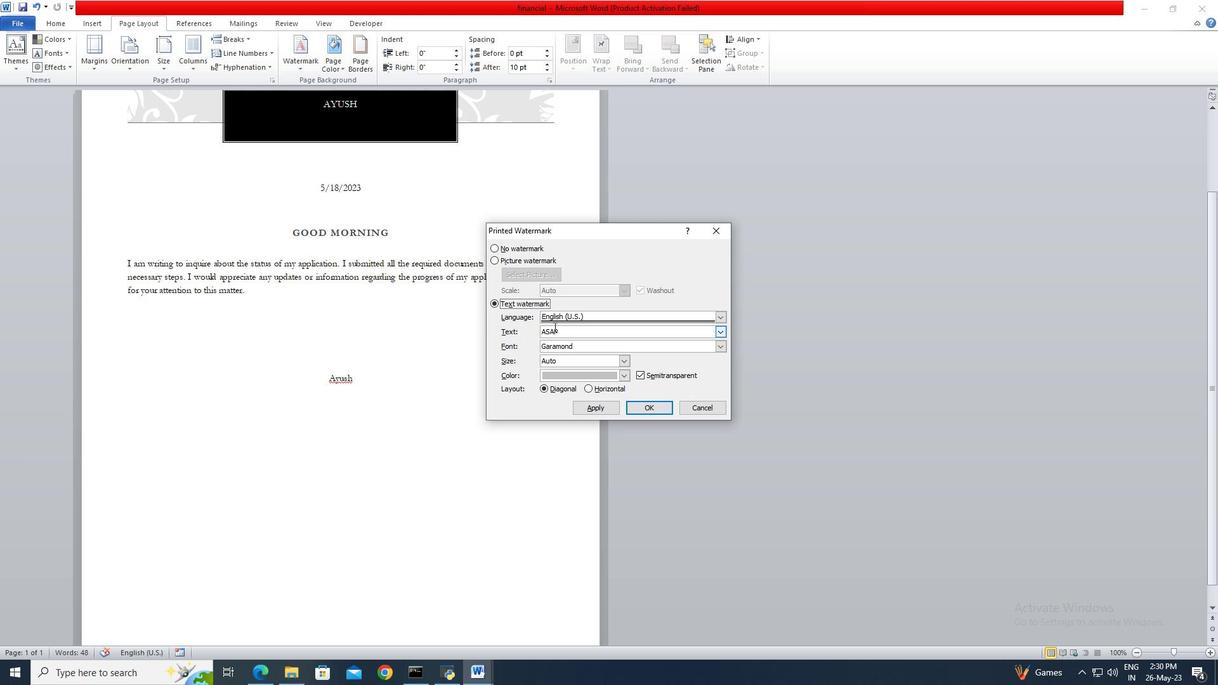 
Action: Mouse pressed left at (560, 329)
Screenshot: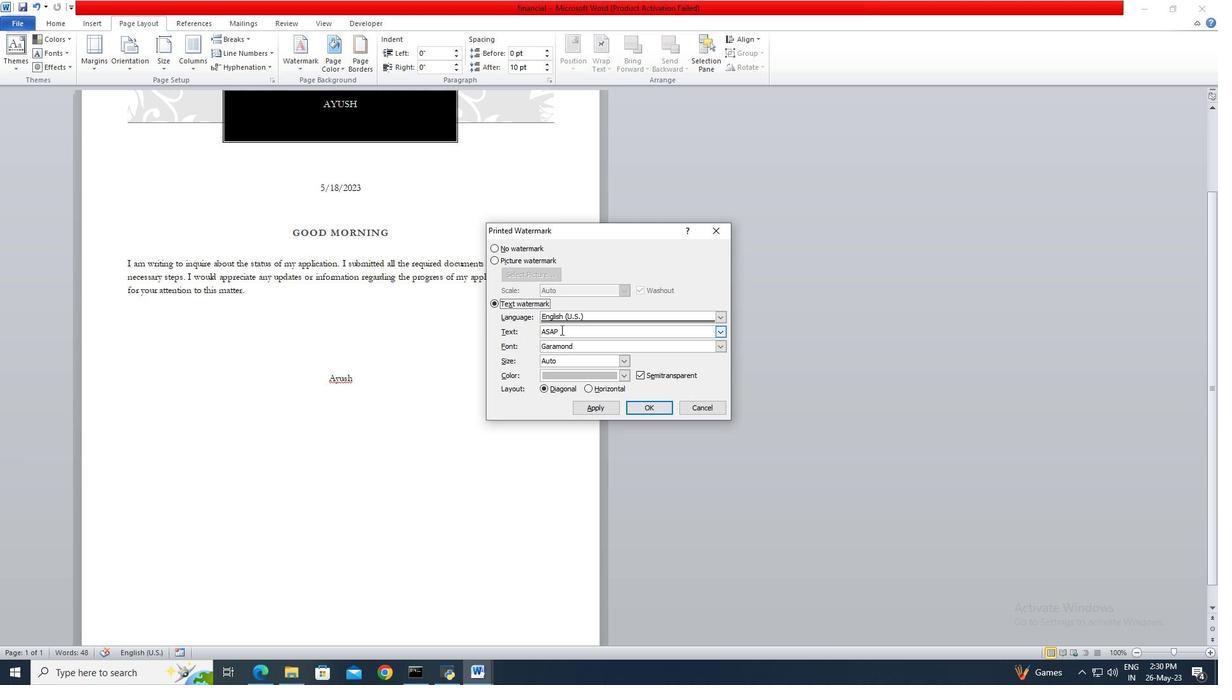 
Action: Key pressed ctrl+A<Key.delete><Key.shift>Do<Key.space>not<Key.space>copy<Key.space>41
Screenshot: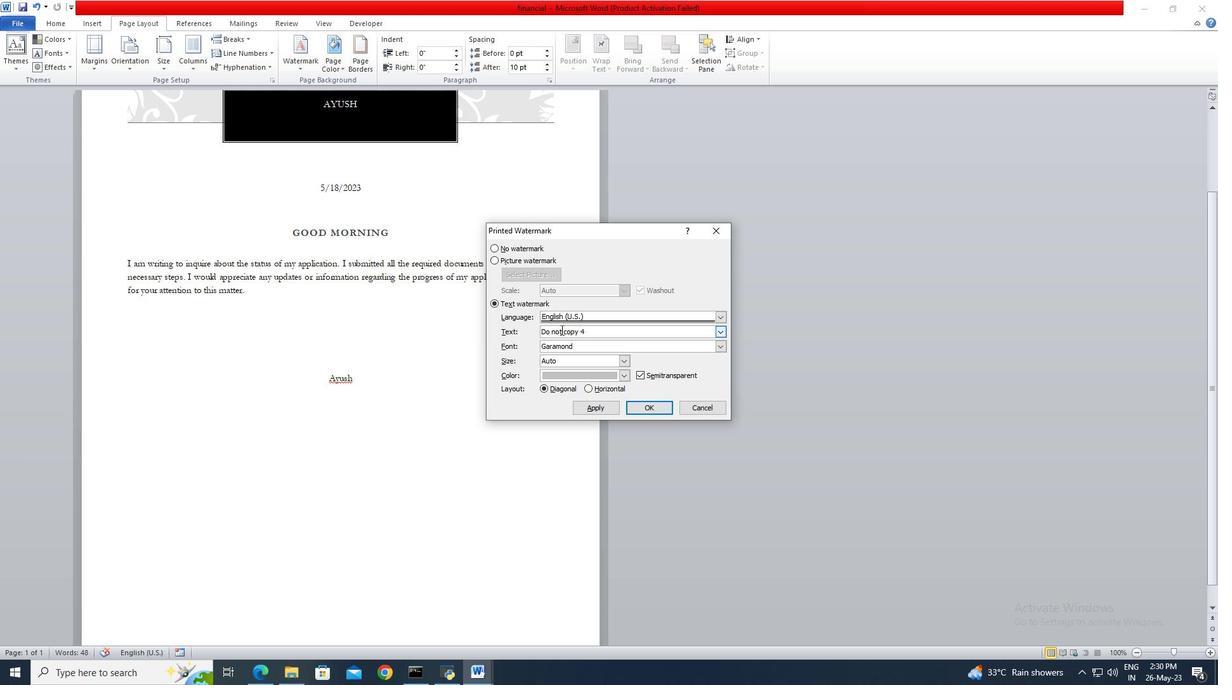 
Action: Mouse moved to (639, 410)
Screenshot: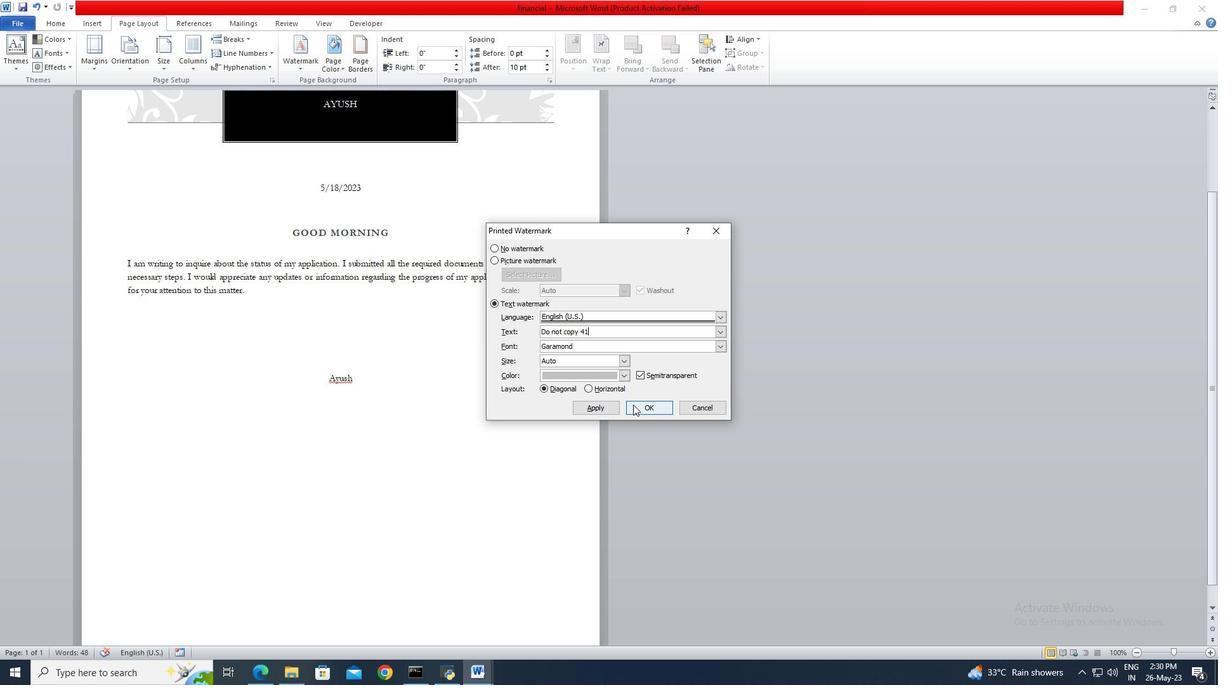 
Action: Mouse pressed left at (639, 410)
Screenshot: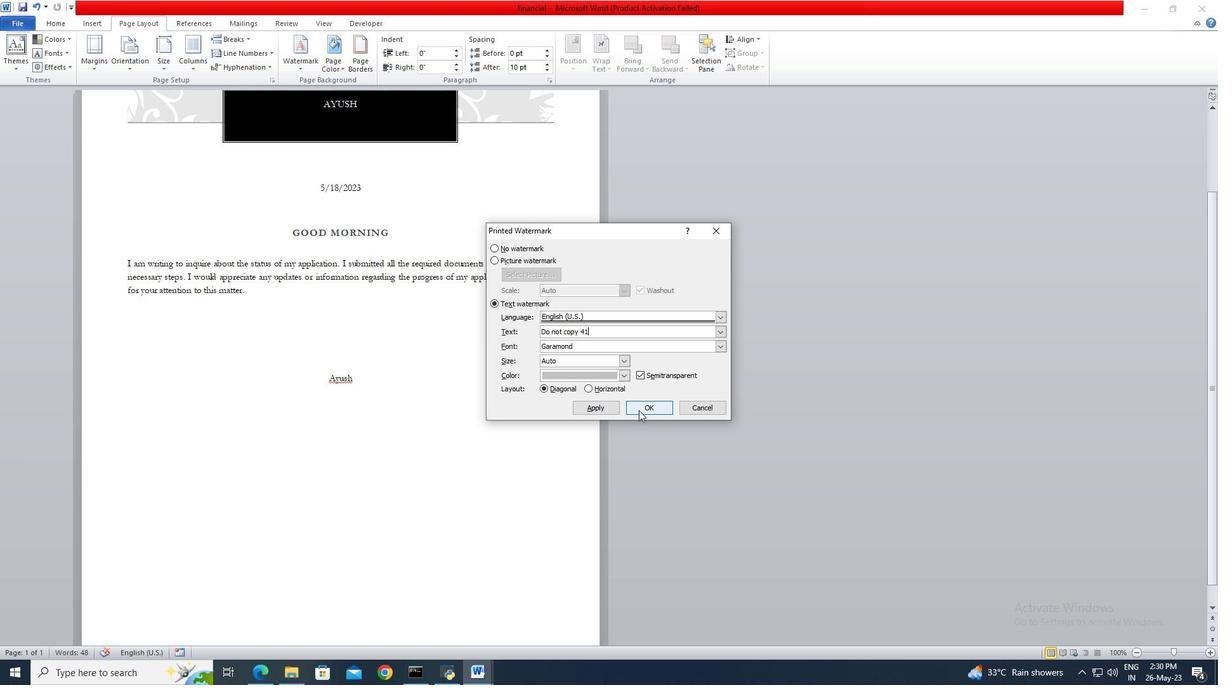 
